 Task: Open Card Card0000000365 in Board Board0000000092 in Workspace WS0000000031 in Trello. Add Member Ayush98111@gmail.com to Card Card0000000365 in Board Board0000000092 in Workspace WS0000000031 in Trello. Add Purple Label titled Label0000000365 to Card Card0000000365 in Board Board0000000092 in Workspace WS0000000031 in Trello. Add Checklist CL0000000365 to Card Card0000000365 in Board Board0000000092 in Workspace WS0000000031 in Trello. Add Dates with Start Date as Aug 01 2023 and Due Date as Aug 31 2023 to Card Card0000000365 in Board Board0000000092 in Workspace WS0000000031 in Trello
Action: Mouse moved to (303, 355)
Screenshot: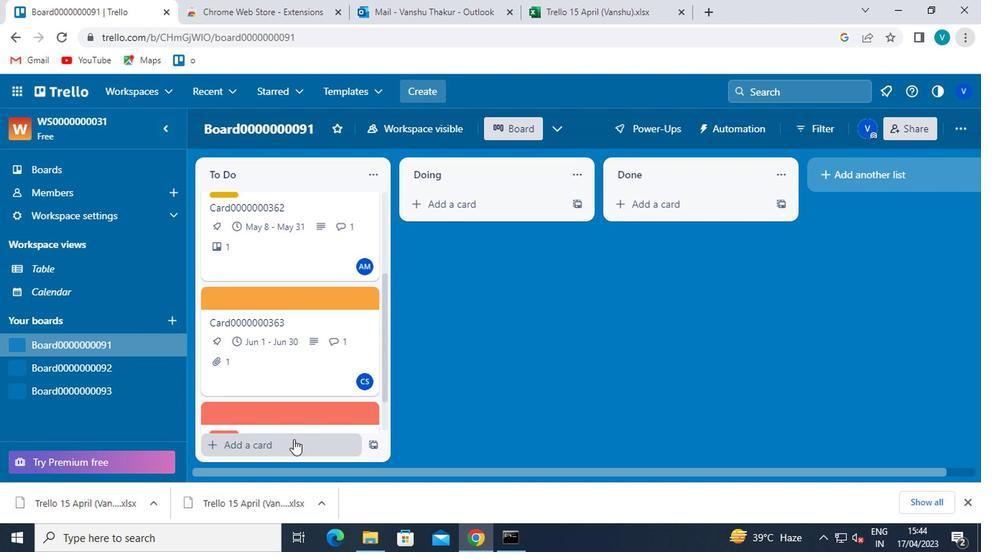 
Action: Mouse scrolled (303, 354) with delta (0, 0)
Screenshot: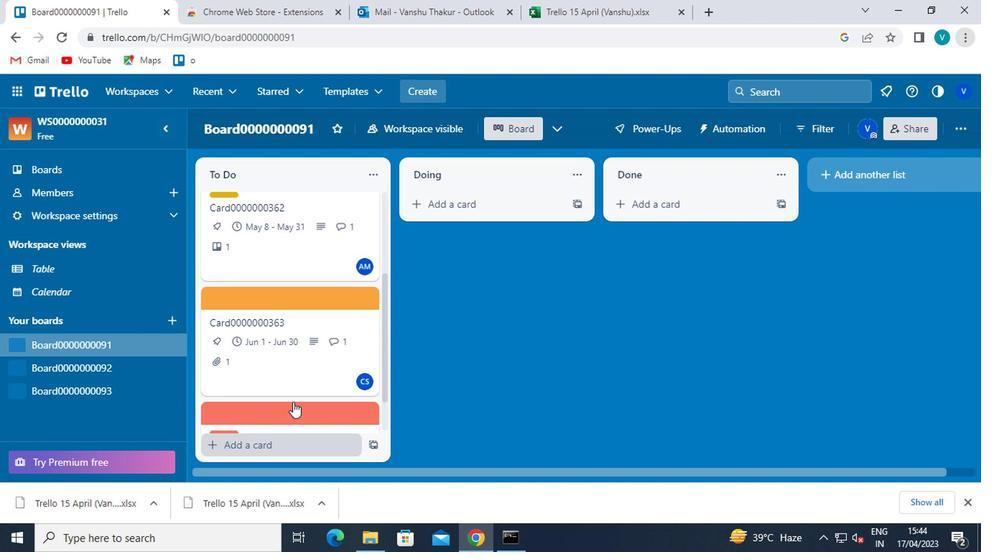 
Action: Mouse scrolled (303, 354) with delta (0, 0)
Screenshot: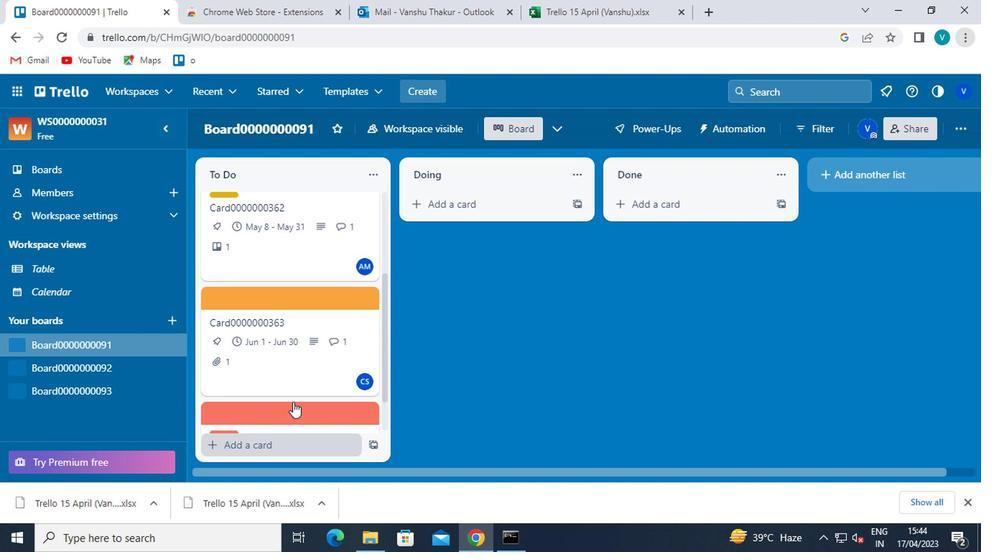 
Action: Mouse scrolled (303, 354) with delta (0, 0)
Screenshot: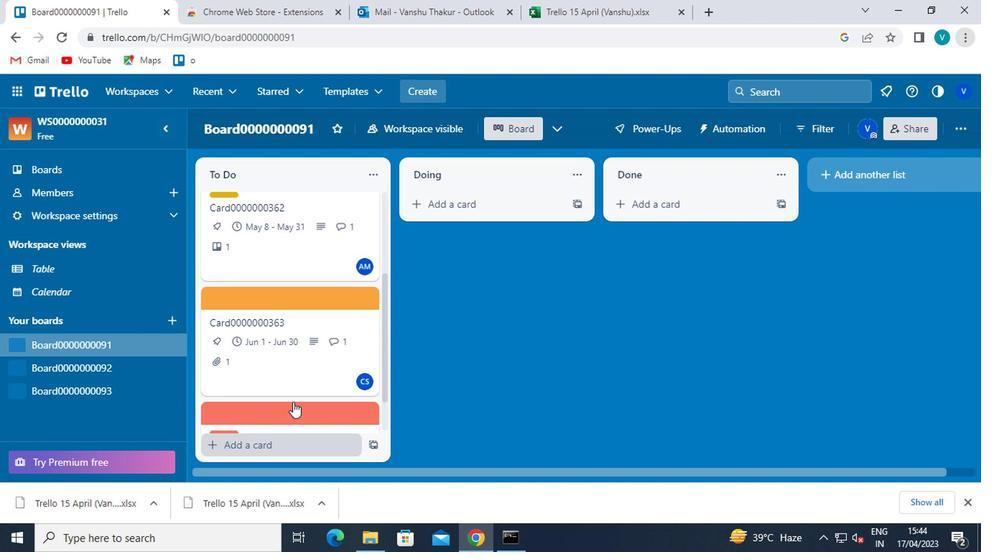 
Action: Mouse scrolled (303, 354) with delta (0, 0)
Screenshot: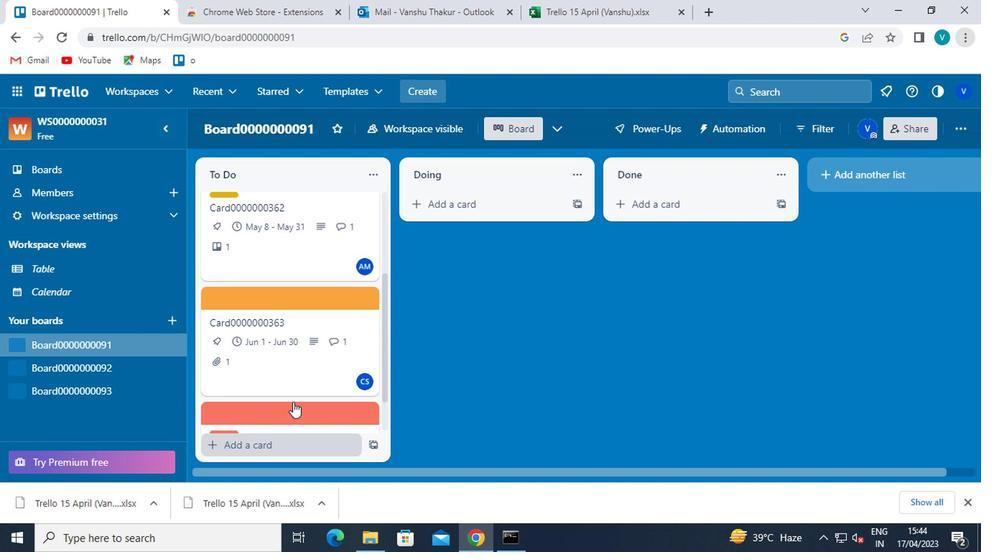 
Action: Mouse scrolled (303, 354) with delta (0, 0)
Screenshot: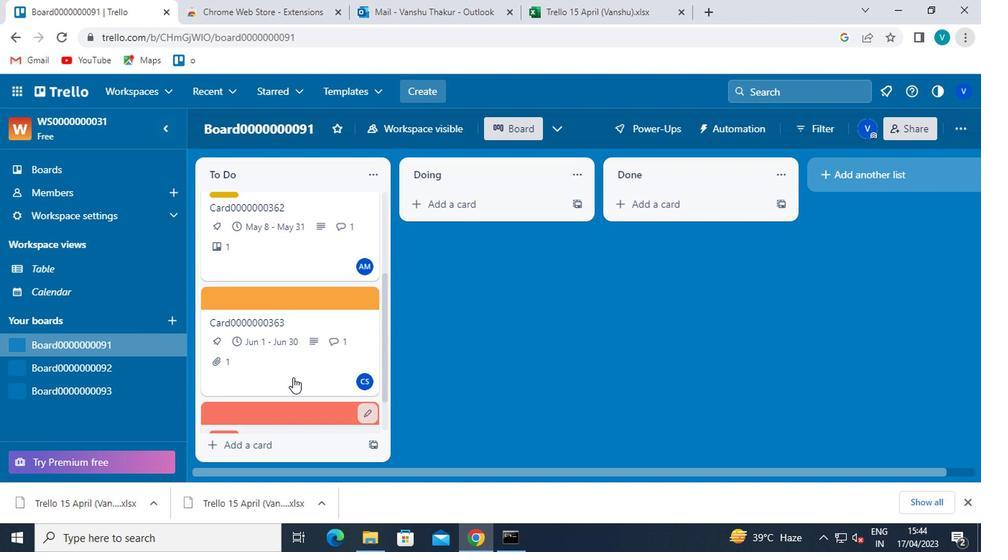 
Action: Mouse moved to (118, 367)
Screenshot: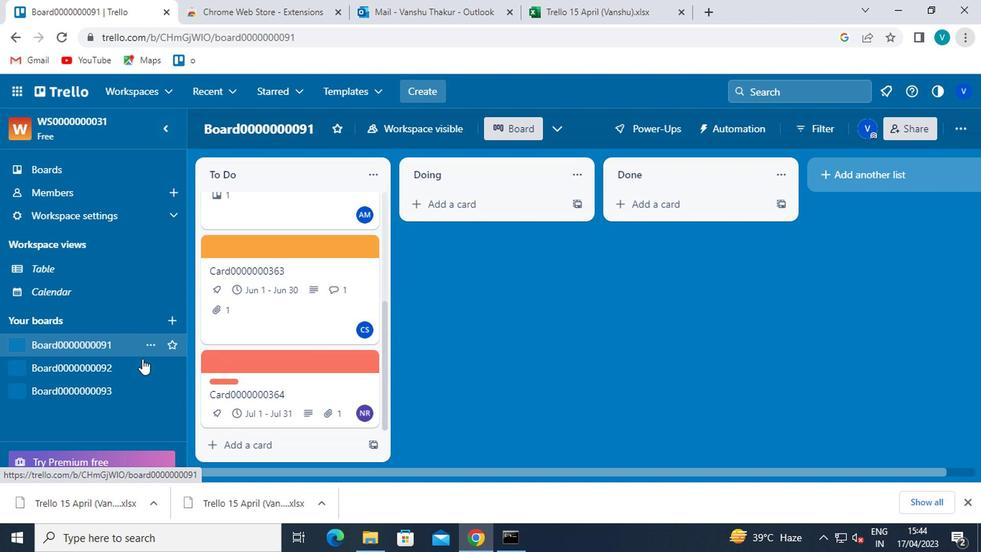 
Action: Mouse pressed left at (118, 367)
Screenshot: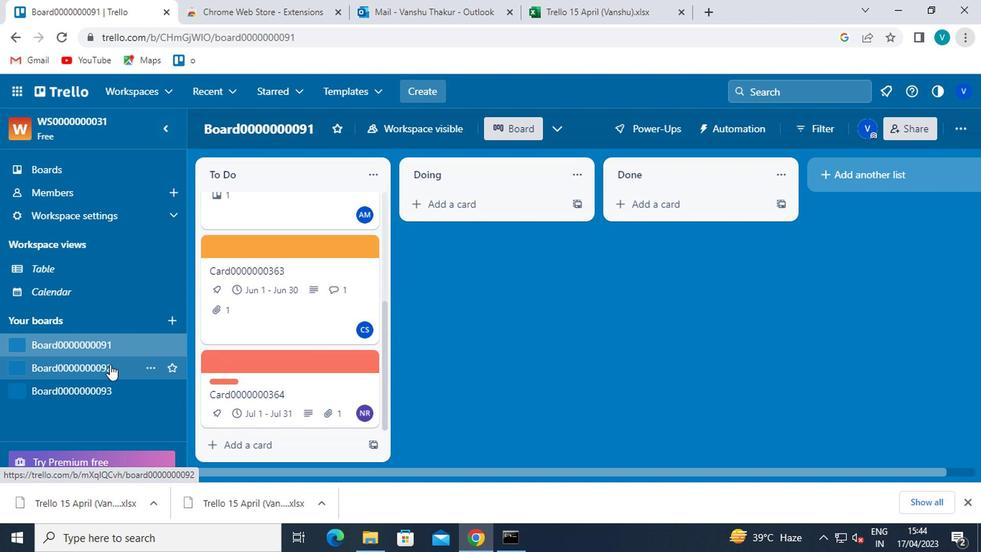 
Action: Mouse moved to (288, 207)
Screenshot: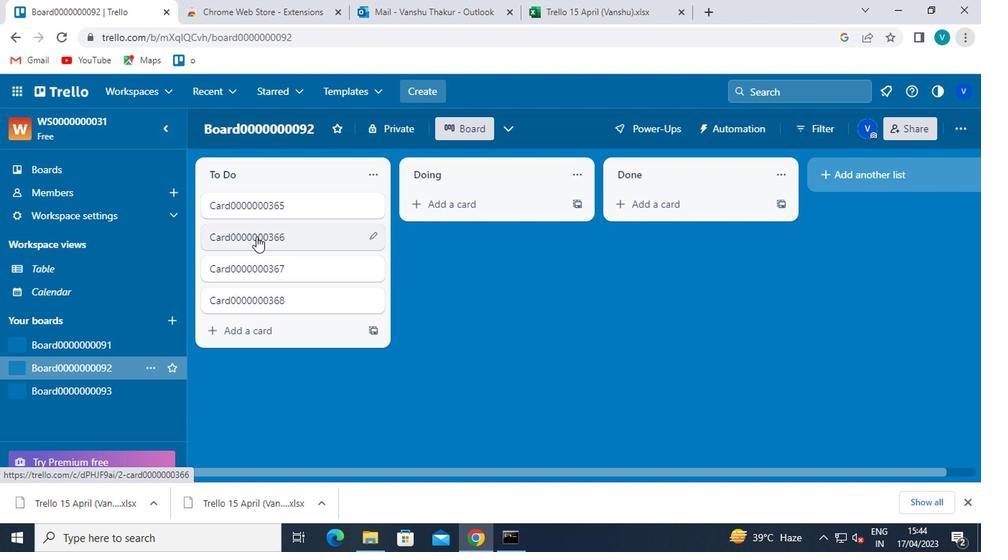 
Action: Mouse pressed left at (288, 207)
Screenshot: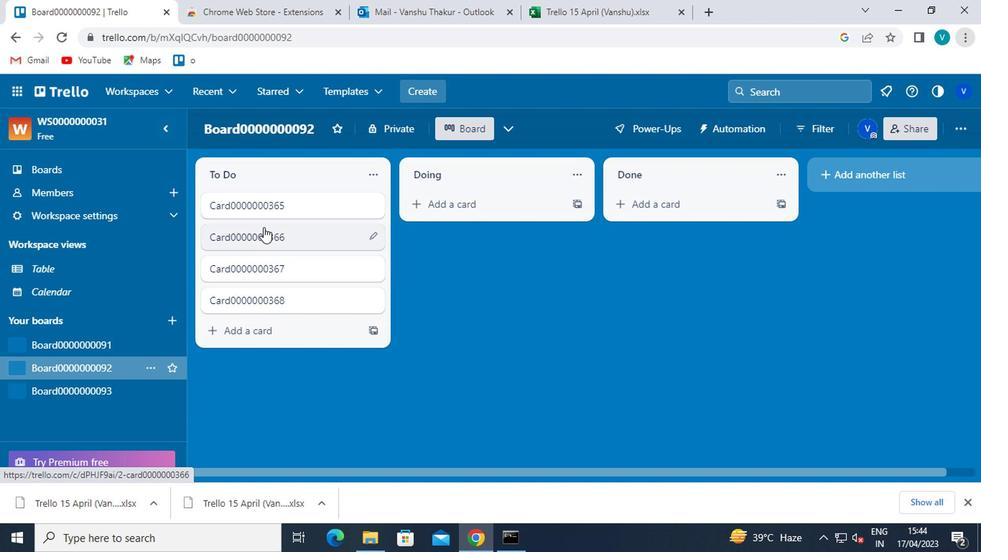 
Action: Mouse moved to (649, 195)
Screenshot: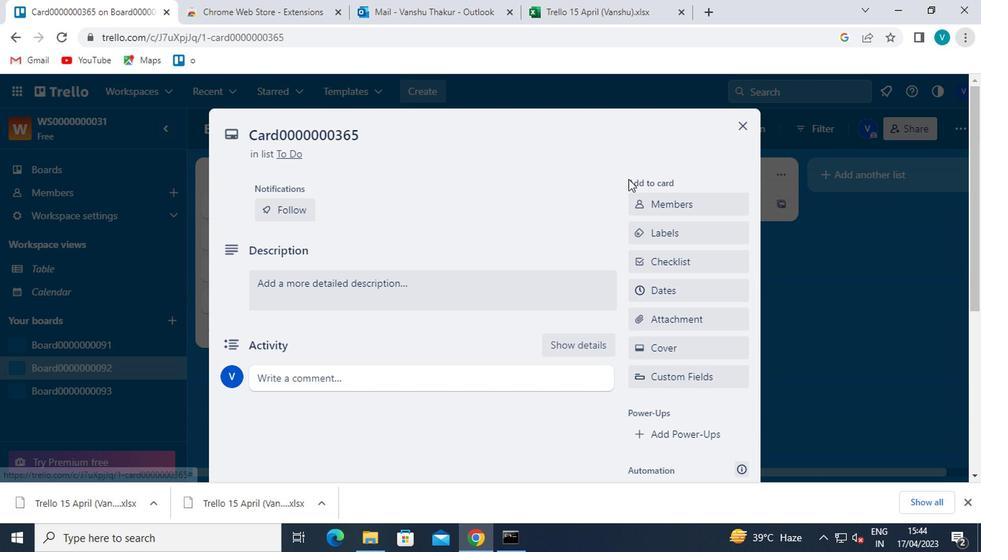 
Action: Mouse pressed left at (649, 195)
Screenshot: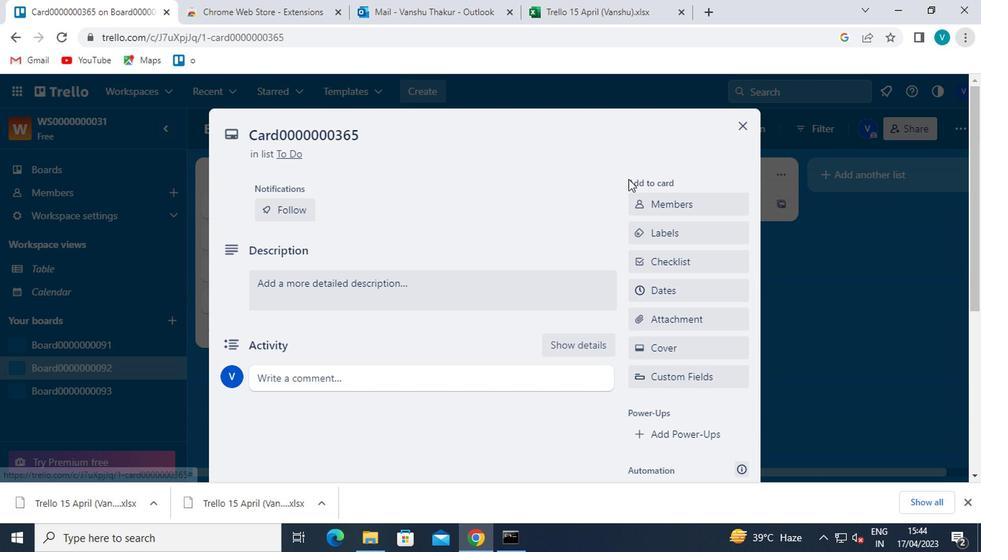 
Action: Mouse moved to (657, 275)
Screenshot: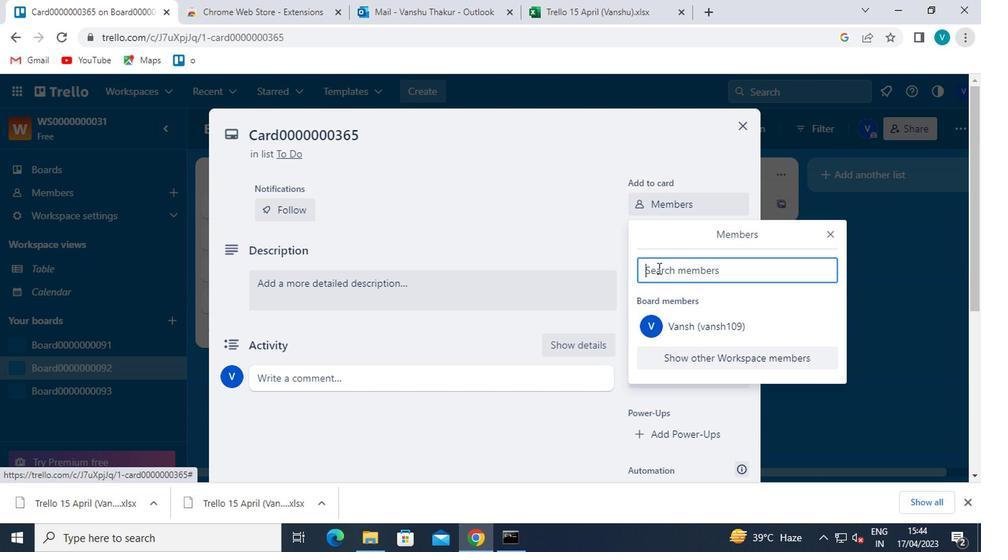 
Action: Mouse pressed left at (657, 275)
Screenshot: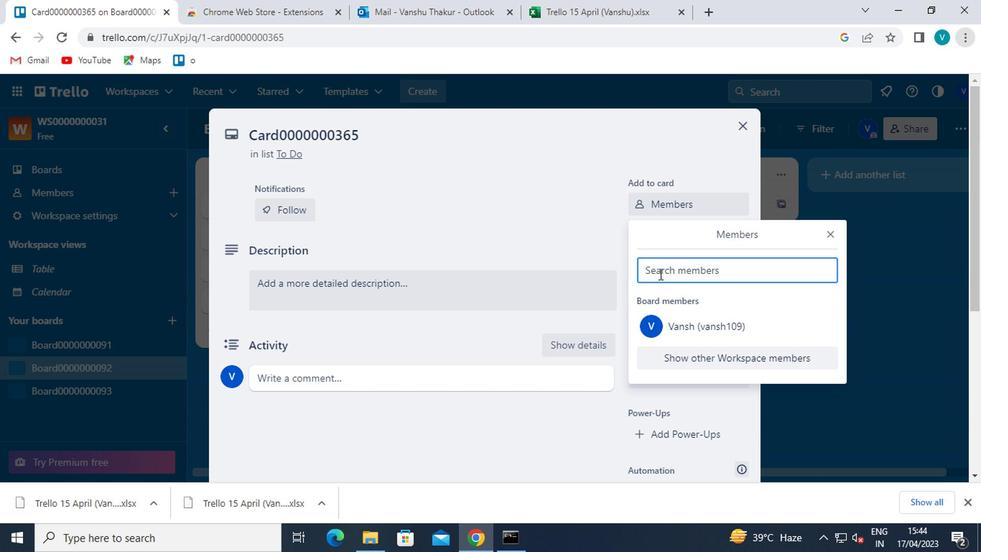 
Action: Key pressed <Key.shift>AYUSH98111<Key.shift>@GMAIL.COM
Screenshot: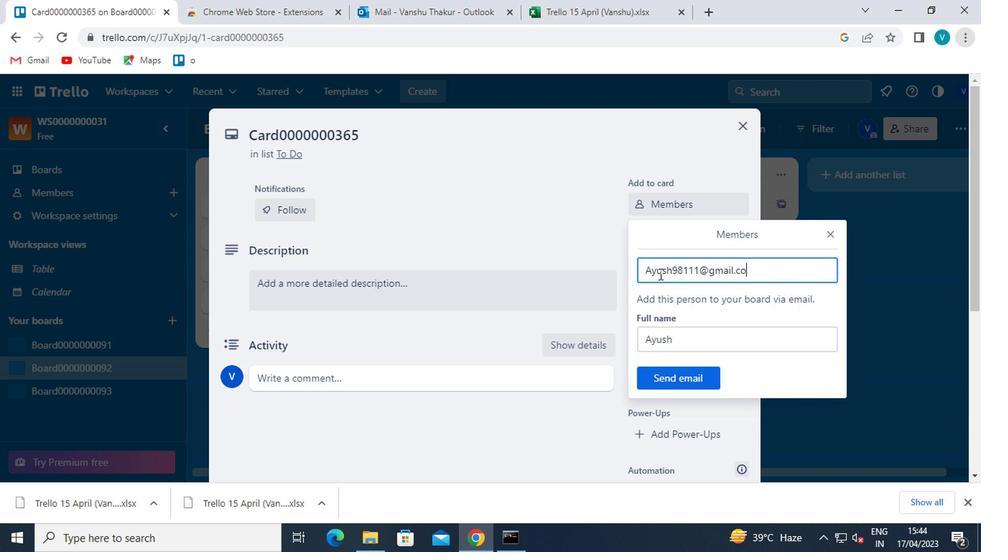 
Action: Mouse moved to (691, 385)
Screenshot: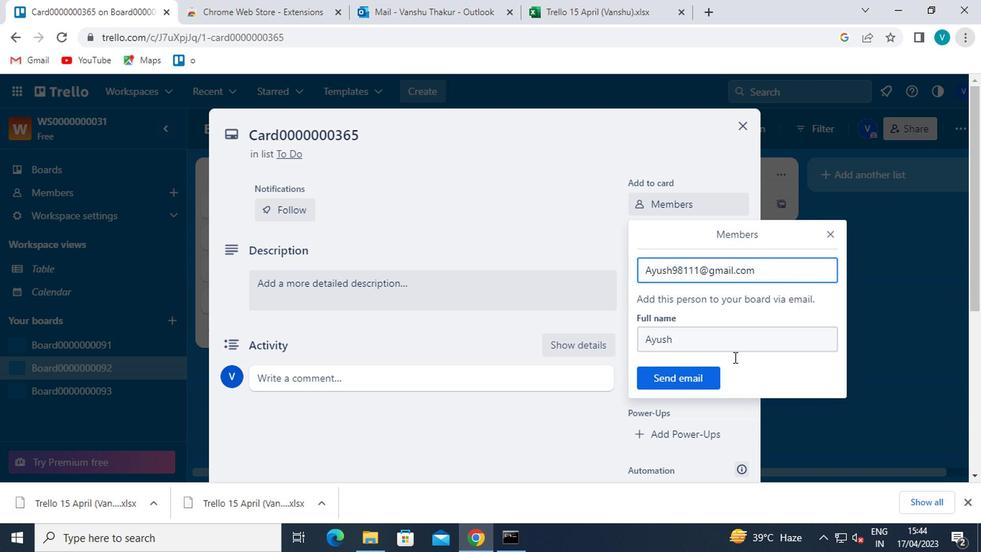 
Action: Mouse pressed left at (691, 385)
Screenshot: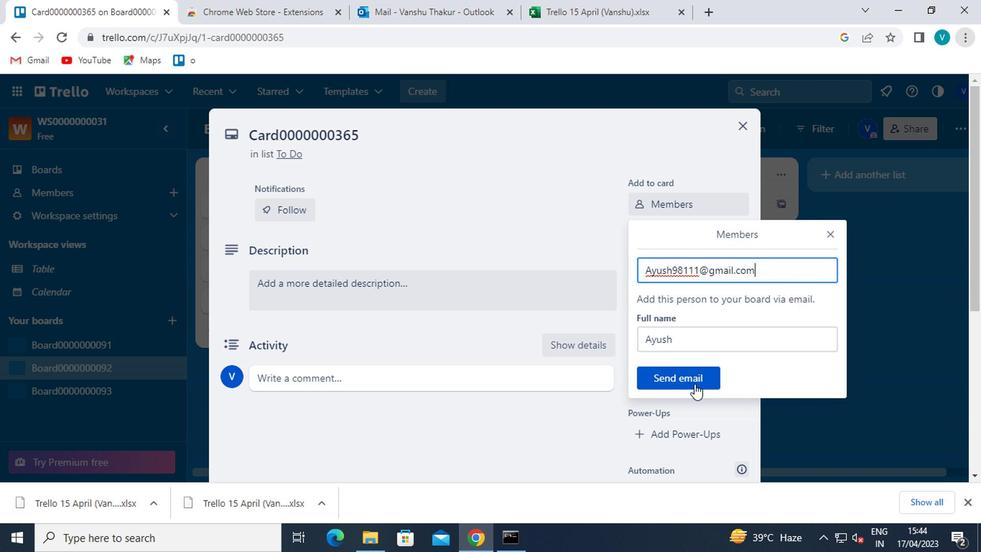 
Action: Mouse moved to (709, 236)
Screenshot: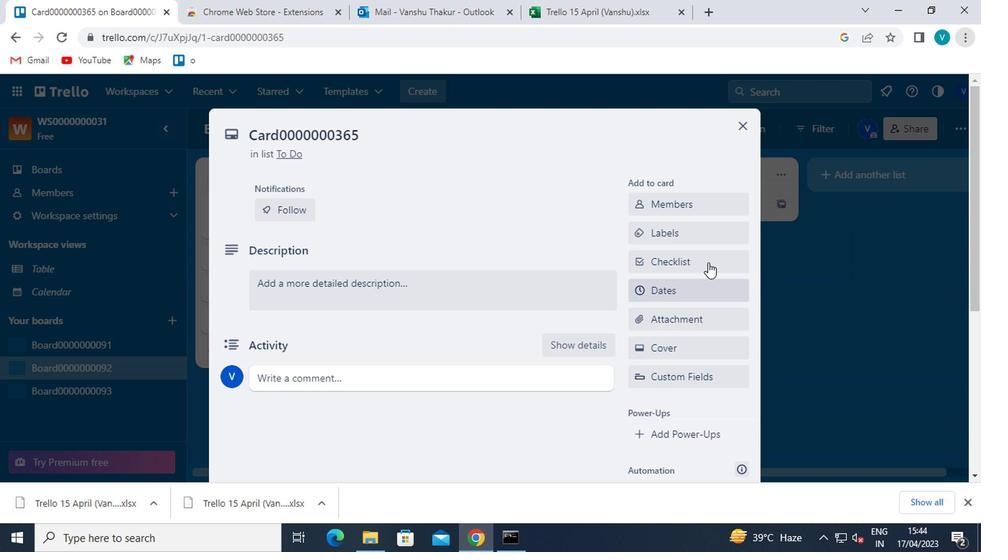 
Action: Mouse pressed left at (709, 236)
Screenshot: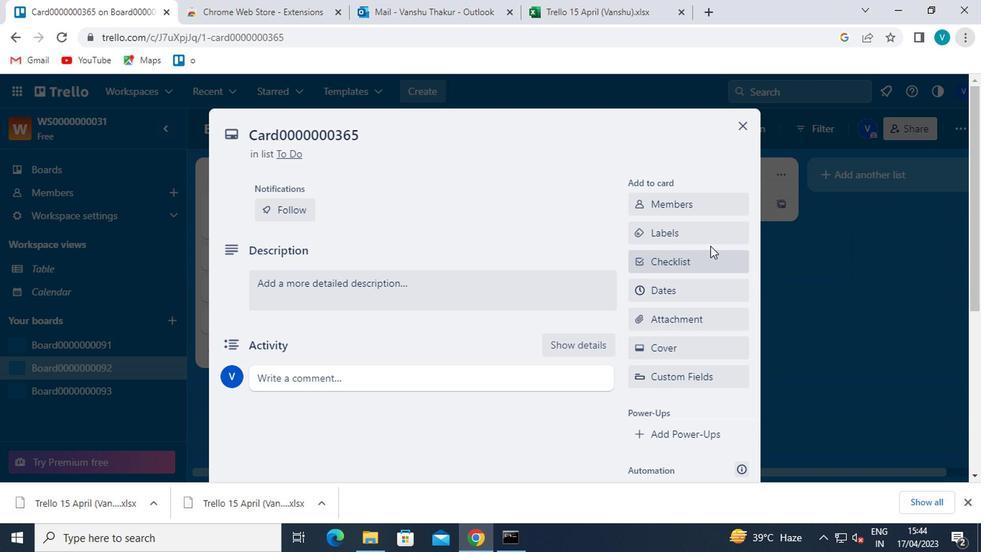 
Action: Mouse moved to (714, 377)
Screenshot: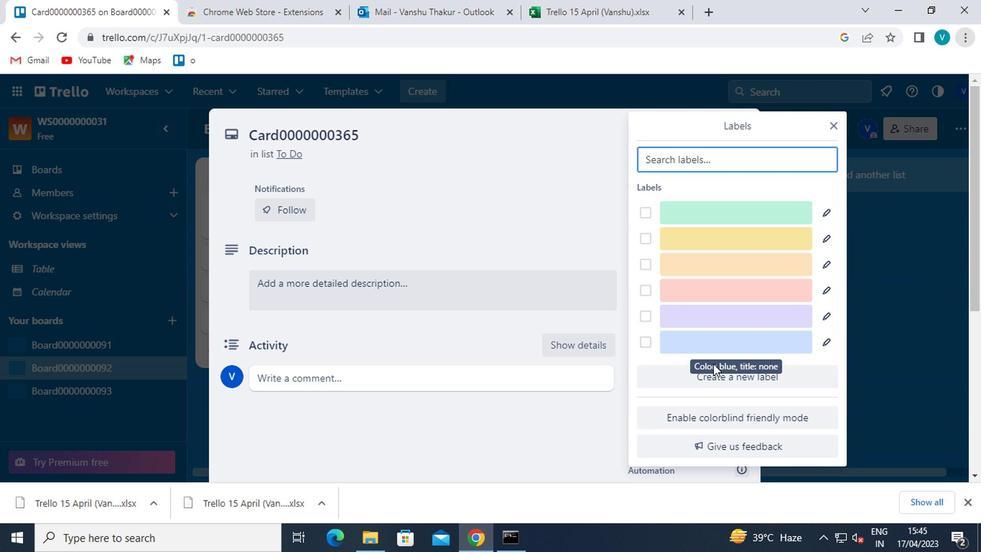 
Action: Mouse pressed left at (714, 377)
Screenshot: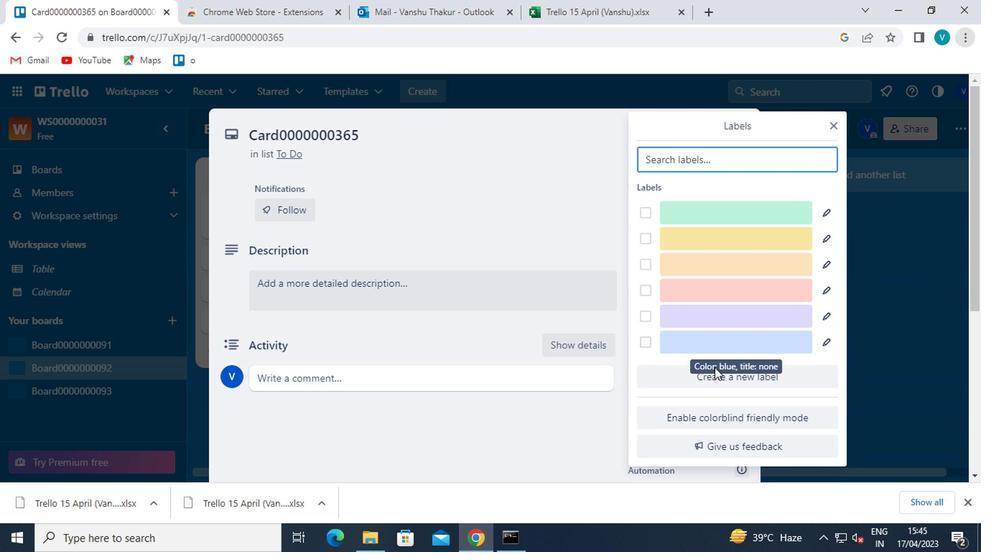 
Action: Mouse moved to (805, 330)
Screenshot: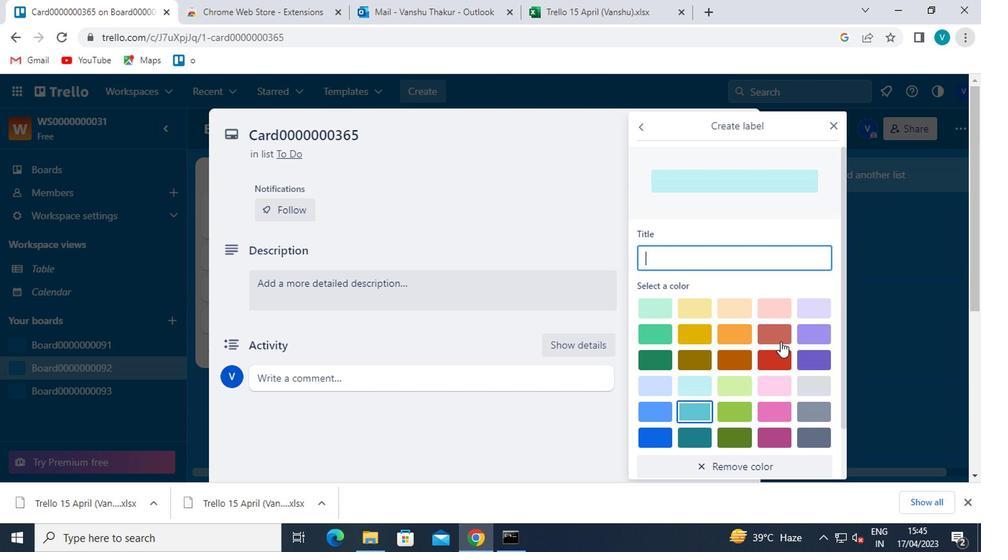 
Action: Mouse pressed left at (805, 330)
Screenshot: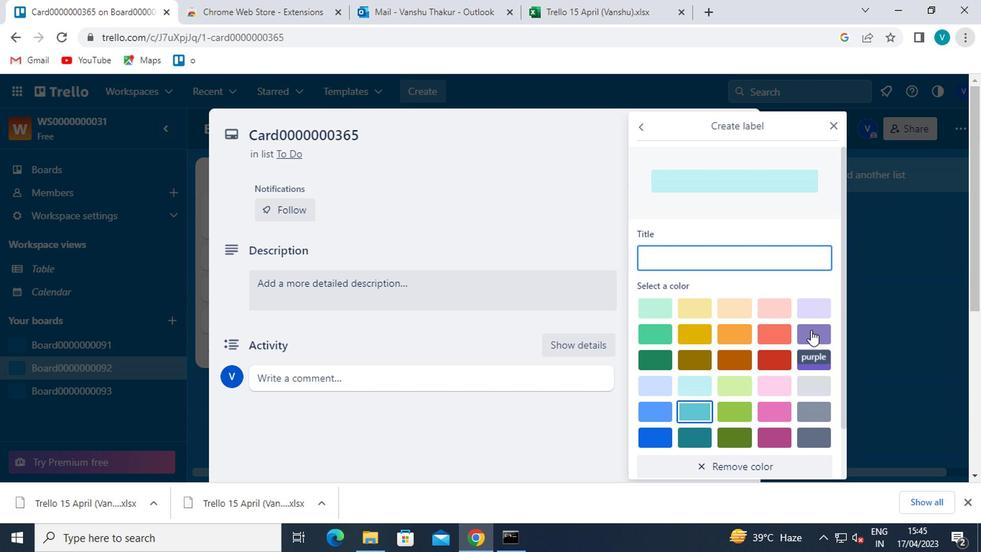 
Action: Mouse moved to (788, 261)
Screenshot: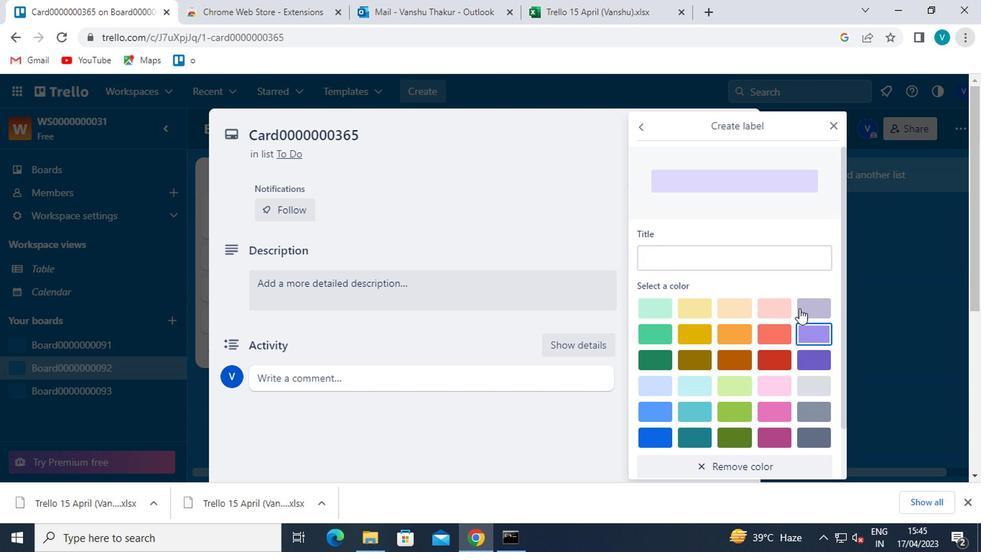 
Action: Mouse pressed left at (788, 261)
Screenshot: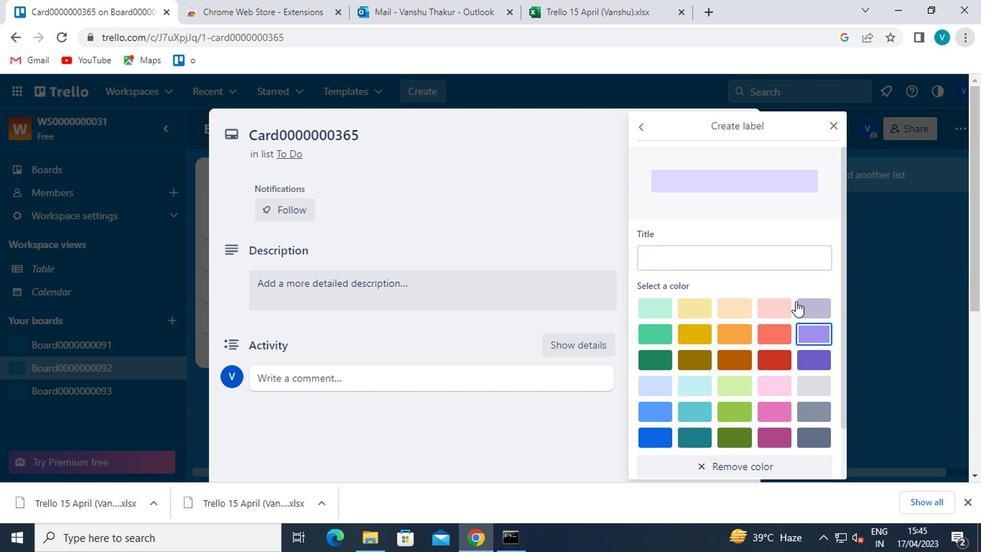 
Action: Key pressed <Key.shift>LABEL0000000365
Screenshot: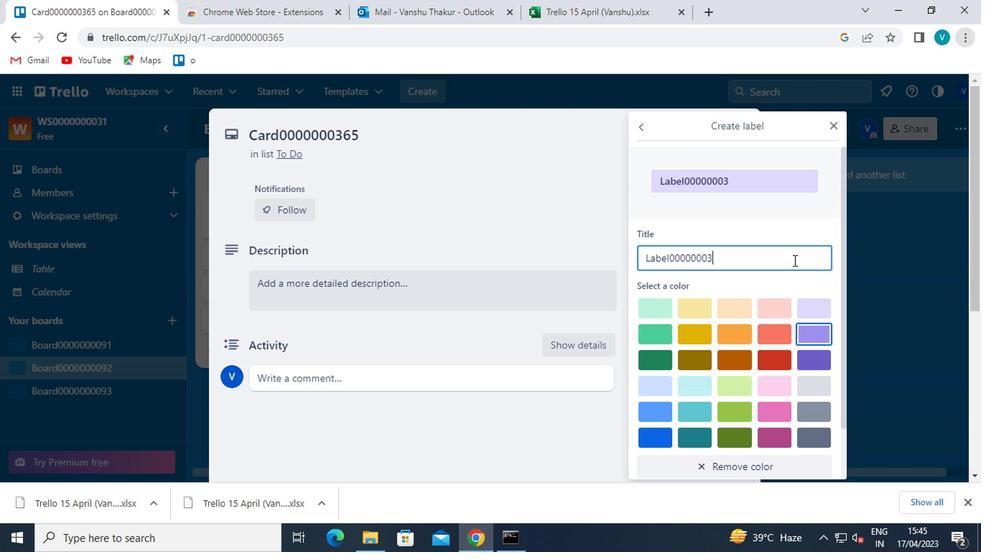 
Action: Mouse moved to (788, 262)
Screenshot: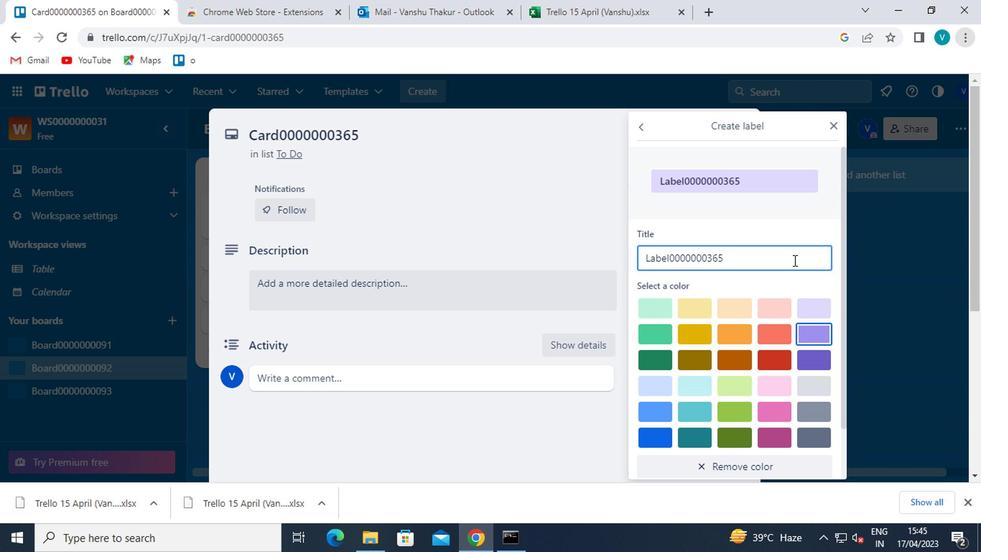 
Action: Mouse scrolled (788, 261) with delta (0, 0)
Screenshot: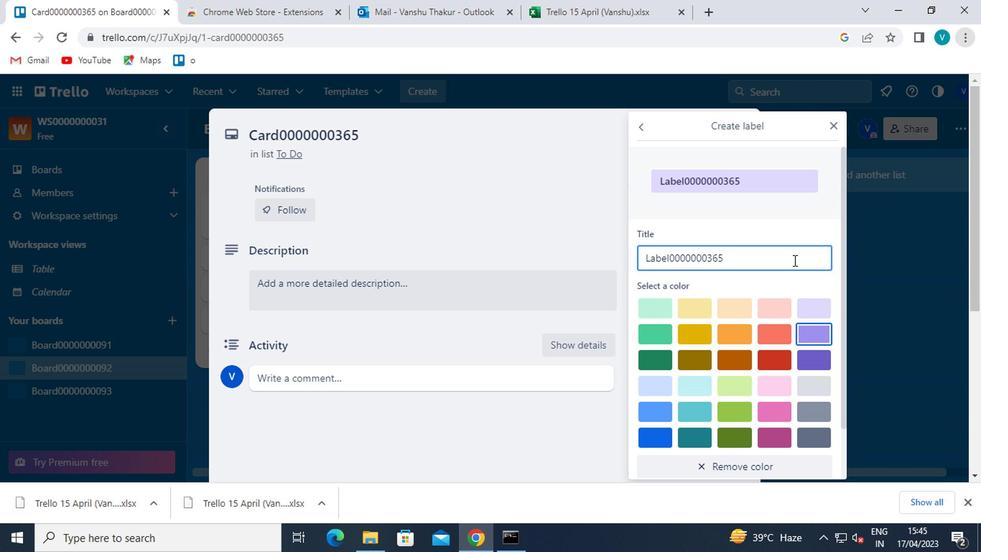 
Action: Mouse moved to (788, 275)
Screenshot: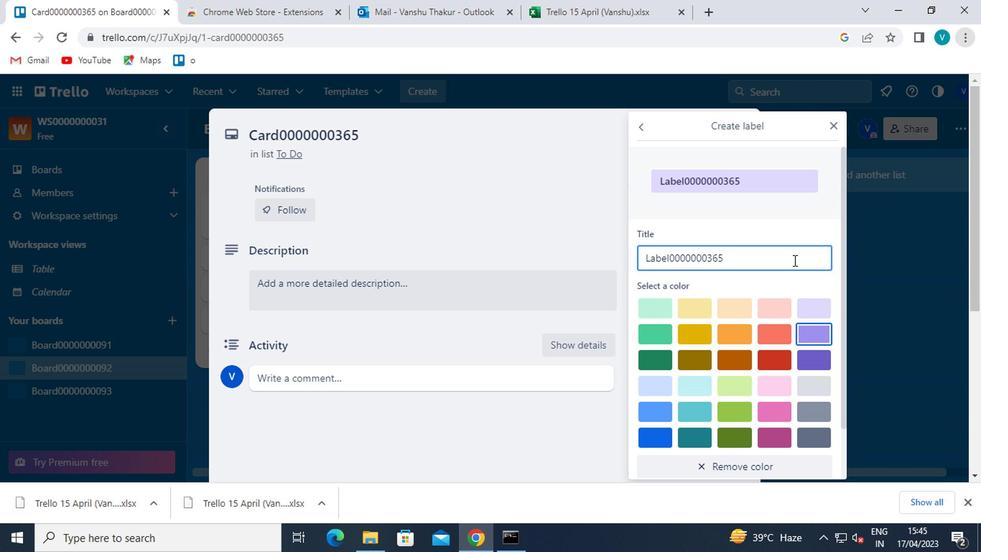 
Action: Mouse scrolled (788, 274) with delta (0, 0)
Screenshot: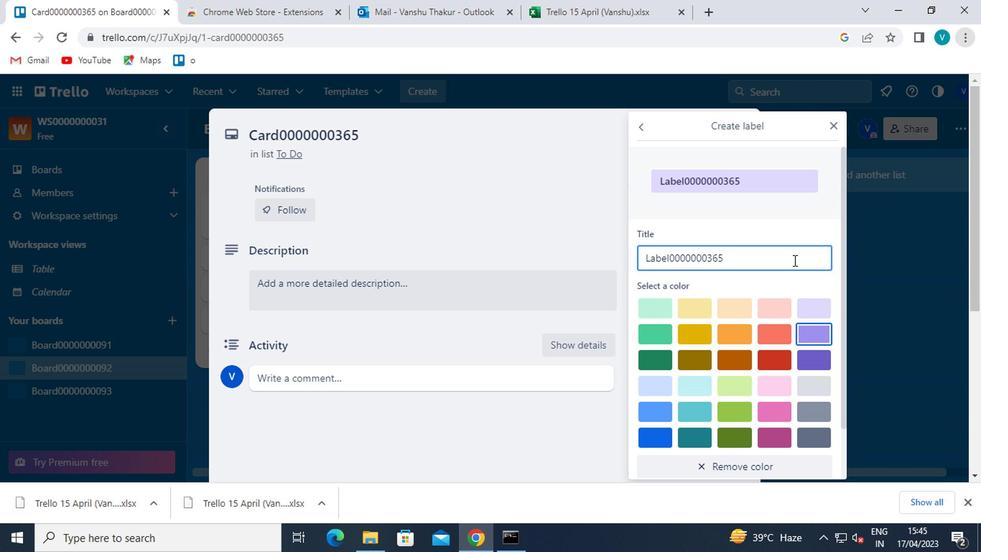 
Action: Mouse moved to (784, 291)
Screenshot: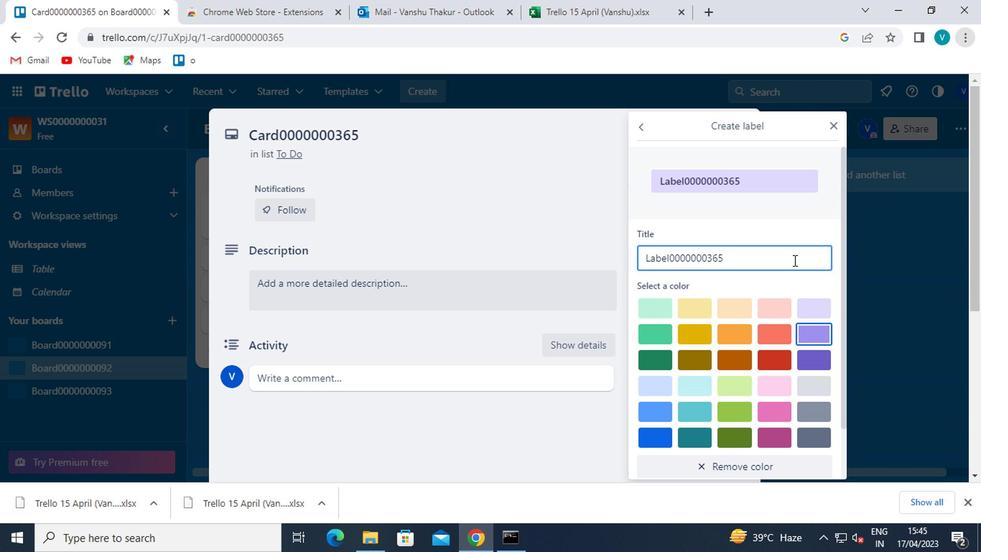 
Action: Mouse scrolled (784, 290) with delta (0, 0)
Screenshot: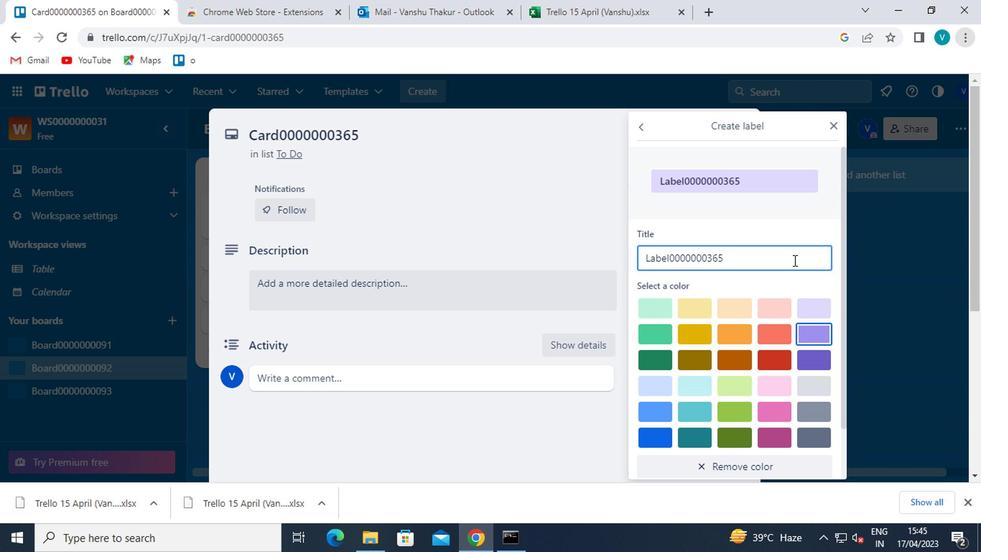 
Action: Mouse moved to (775, 298)
Screenshot: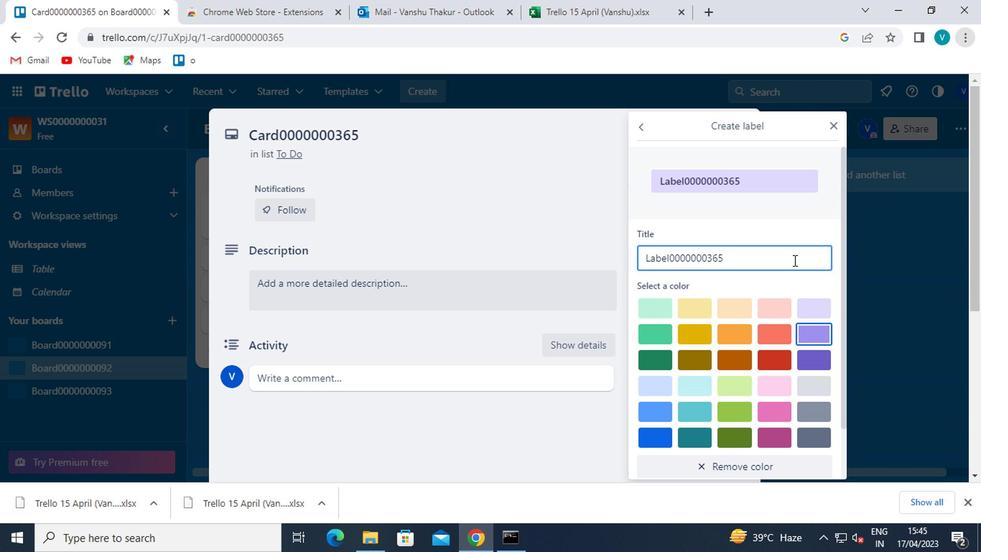 
Action: Mouse scrolled (775, 297) with delta (0, 0)
Screenshot: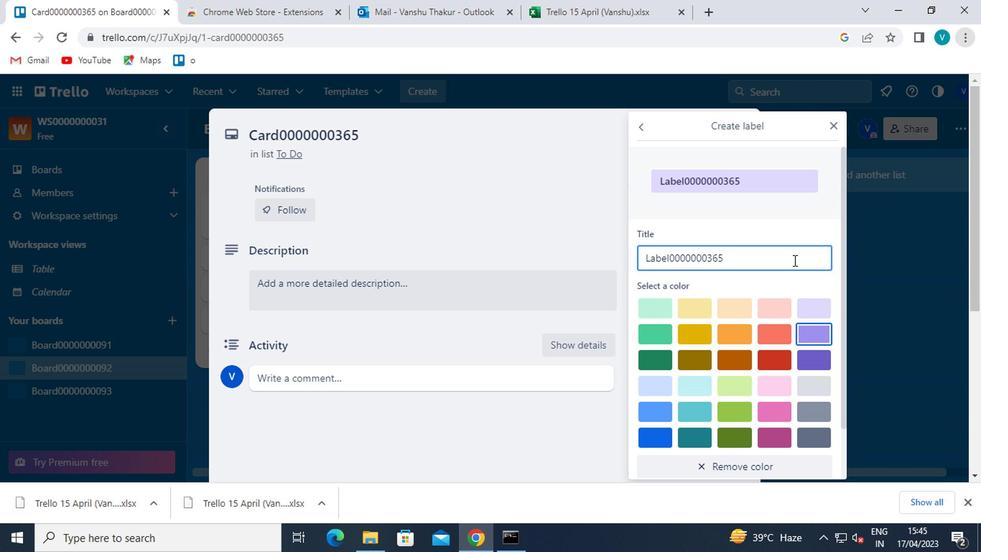 
Action: Mouse moved to (651, 460)
Screenshot: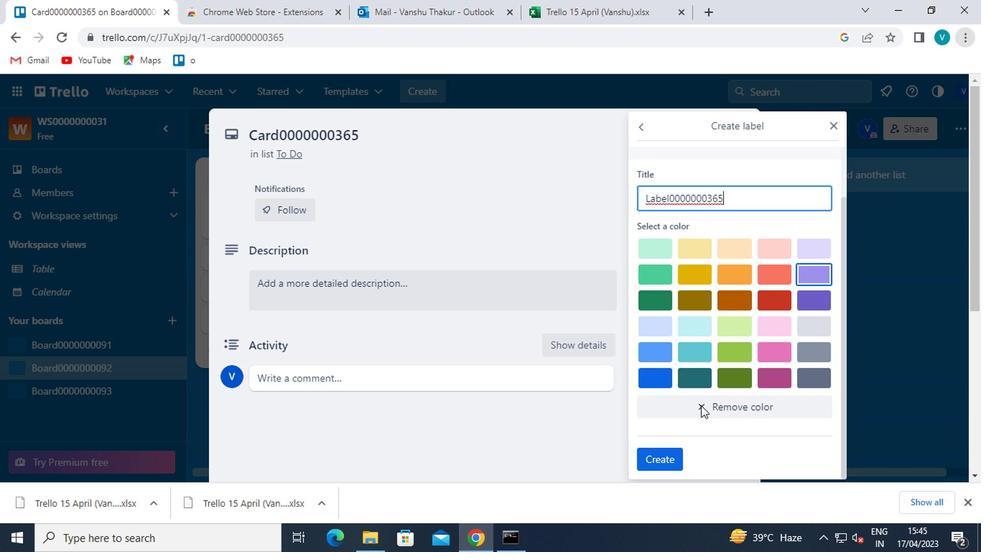 
Action: Mouse pressed left at (651, 460)
Screenshot: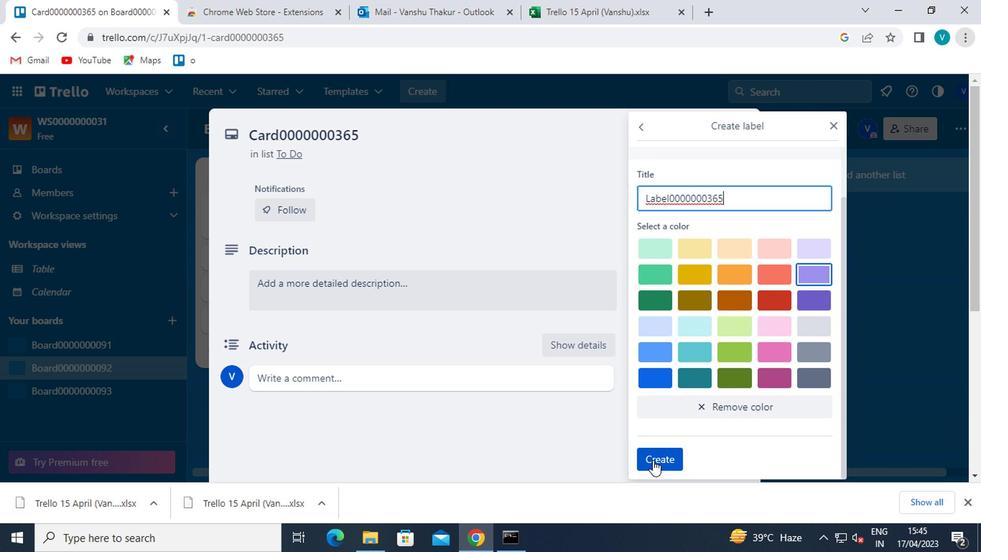 
Action: Mouse moved to (830, 128)
Screenshot: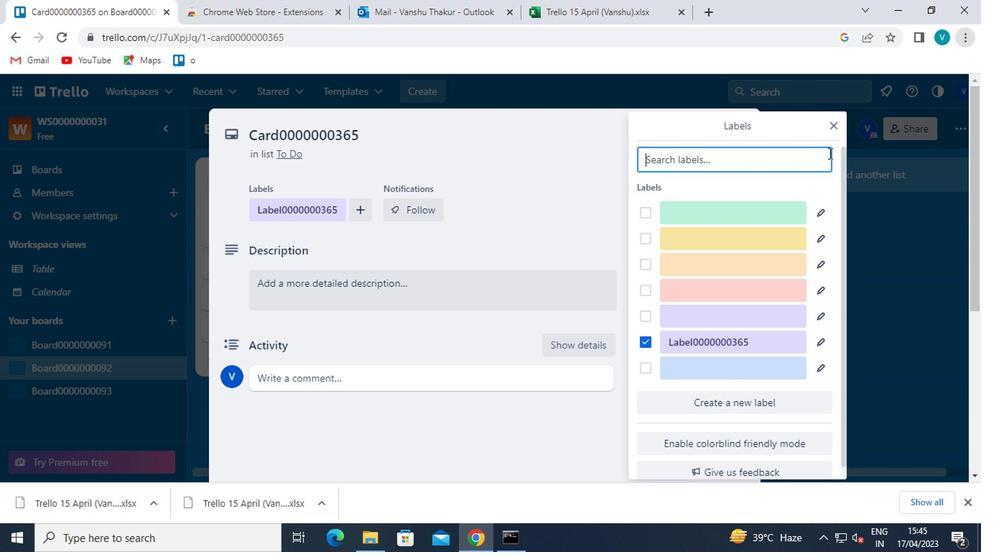 
Action: Mouse pressed left at (830, 128)
Screenshot: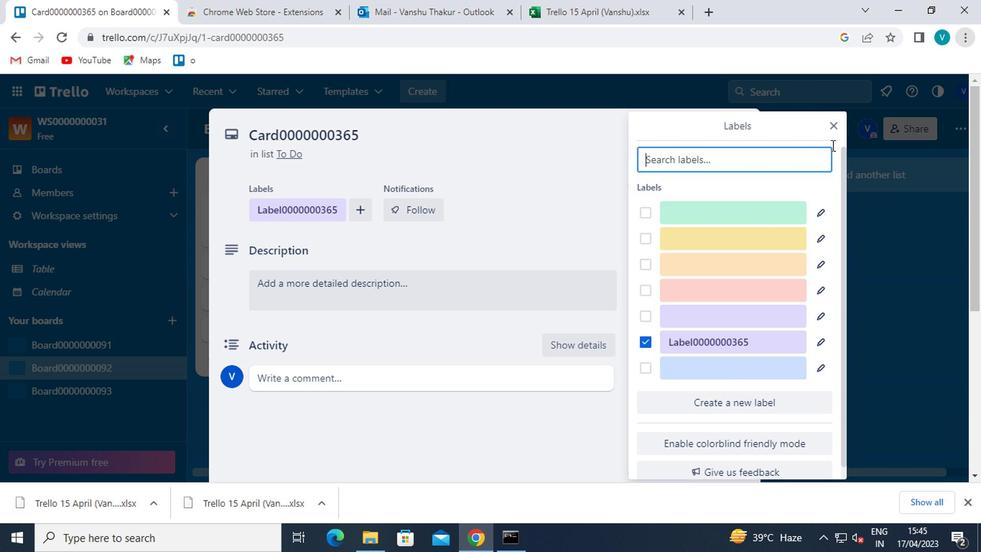 
Action: Mouse moved to (710, 257)
Screenshot: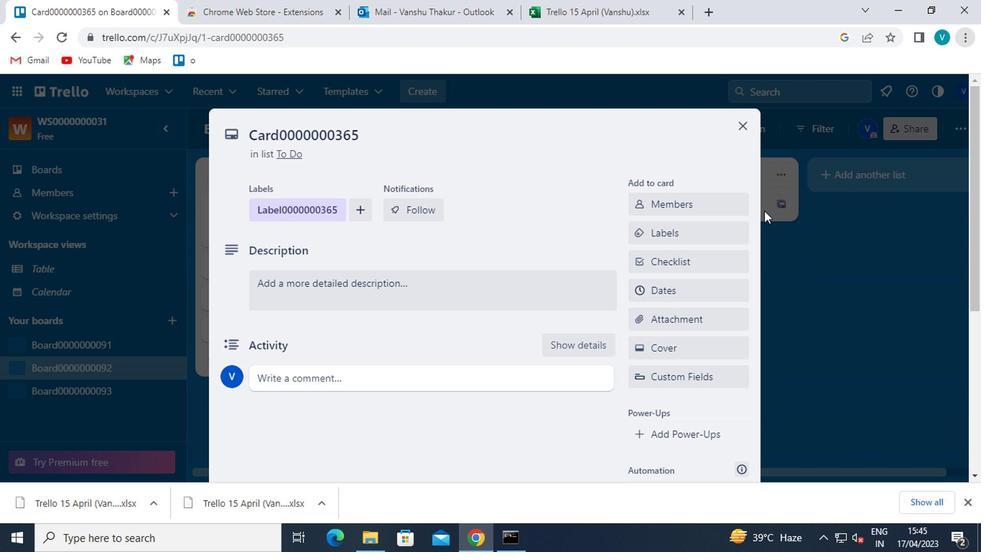 
Action: Mouse pressed left at (710, 257)
Screenshot: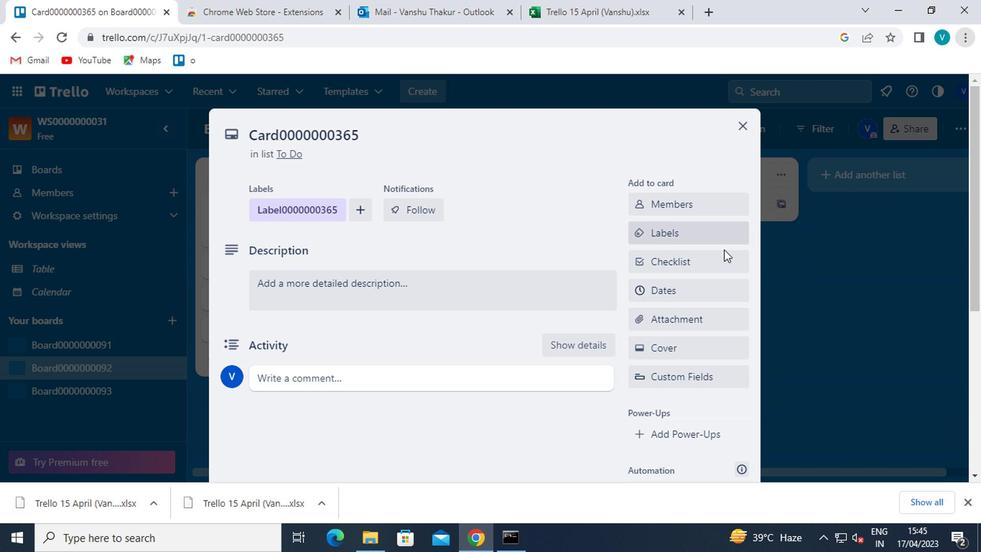 
Action: Mouse moved to (710, 256)
Screenshot: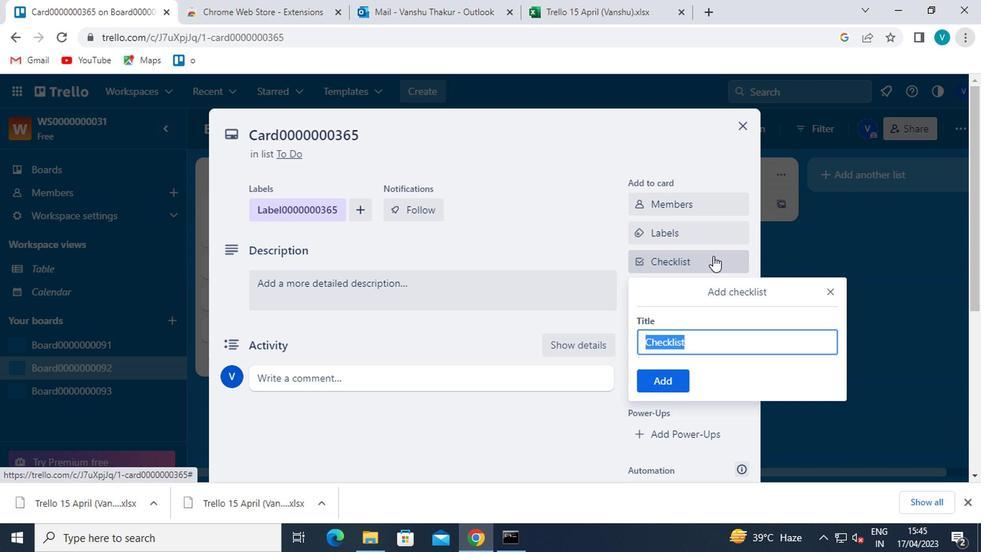 
Action: Key pressed <Key.shift>CL0000000365
Screenshot: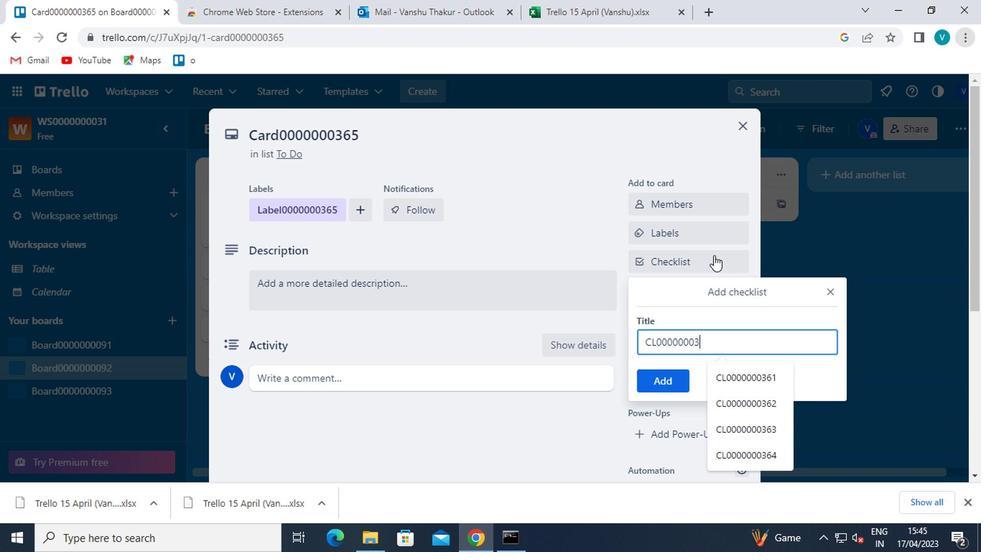
Action: Mouse moved to (663, 375)
Screenshot: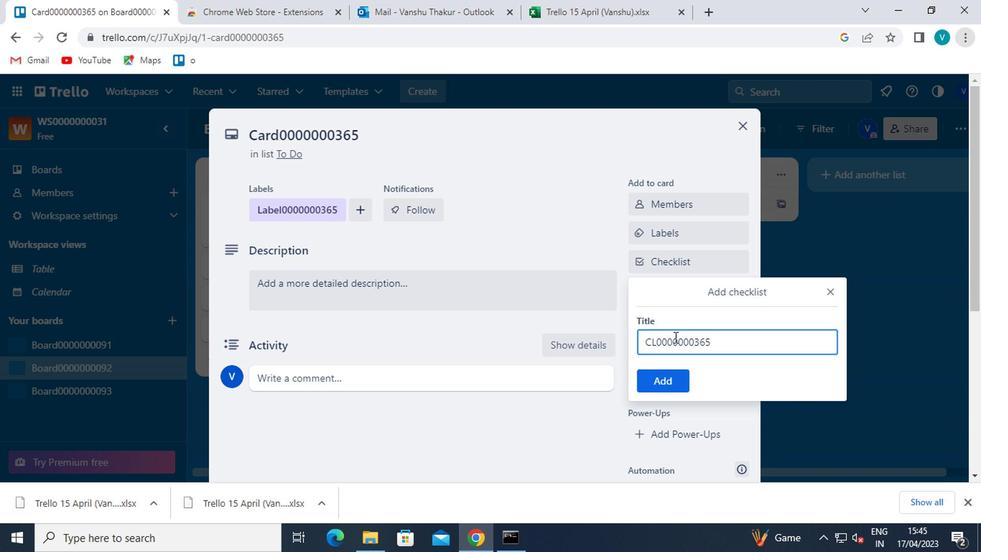 
Action: Mouse pressed left at (663, 375)
Screenshot: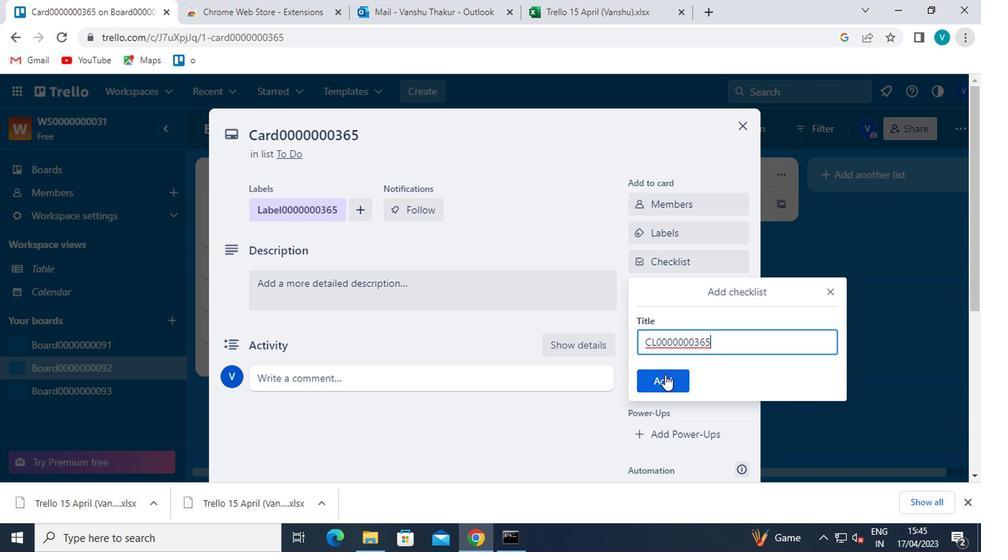 
Action: Mouse moved to (682, 291)
Screenshot: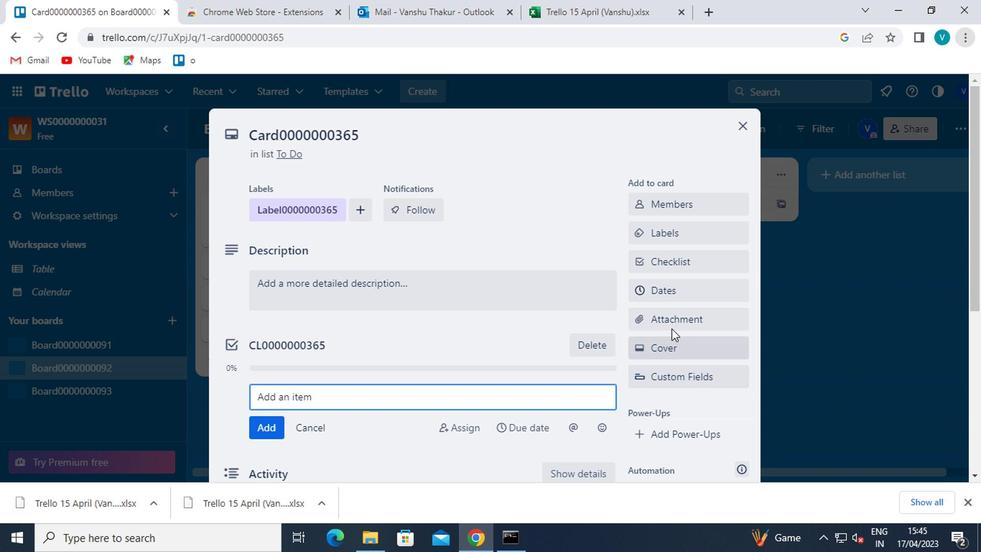 
Action: Mouse pressed left at (682, 291)
Screenshot: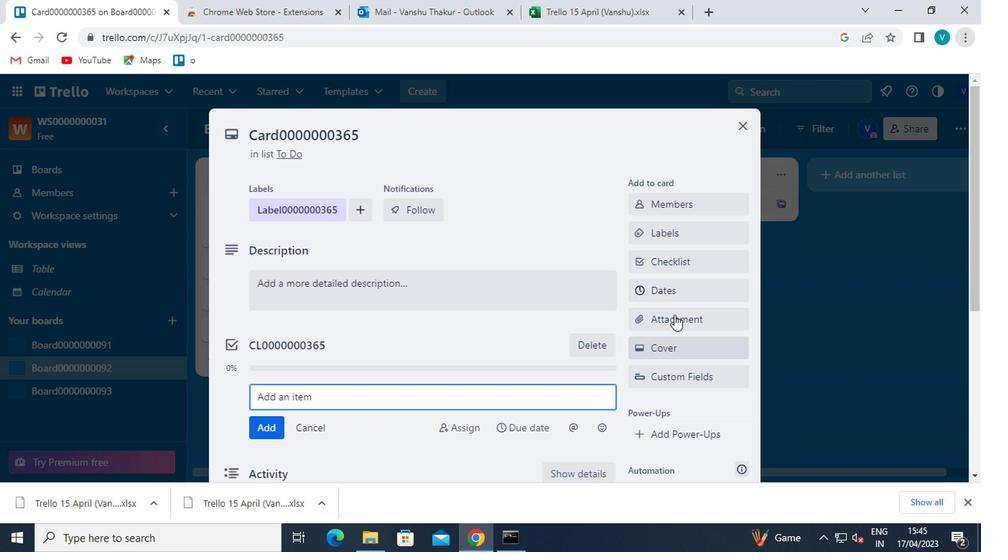 
Action: Mouse moved to (641, 392)
Screenshot: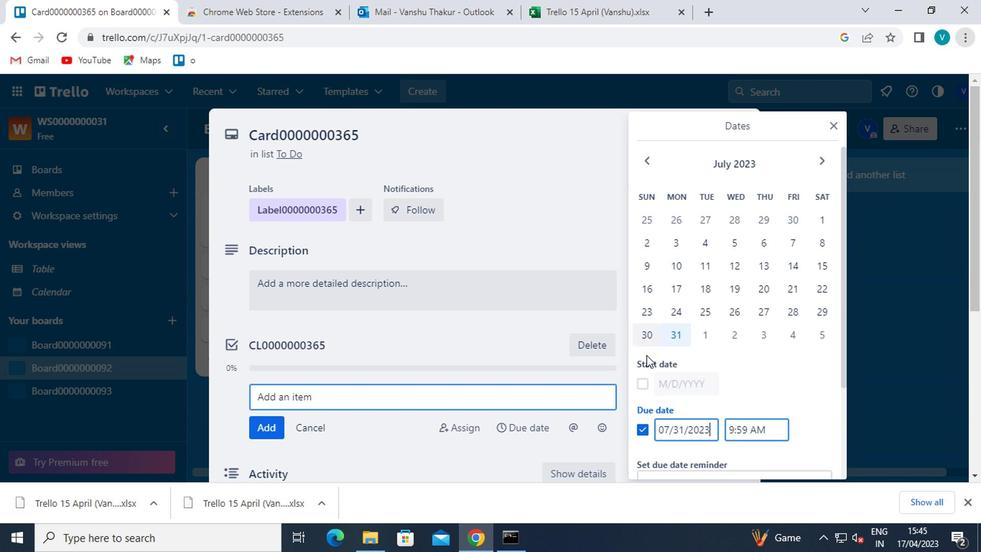 
Action: Mouse pressed left at (641, 392)
Screenshot: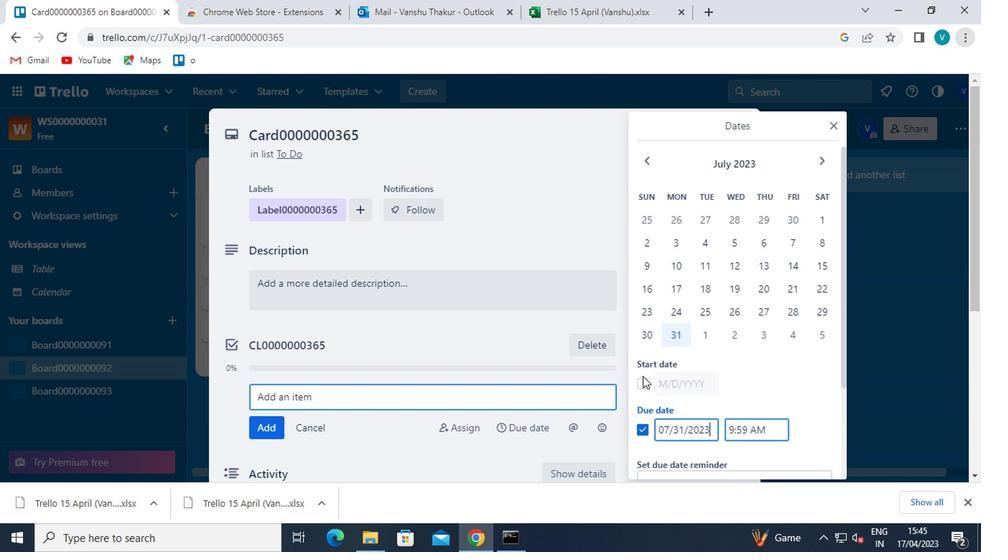 
Action: Mouse moved to (812, 160)
Screenshot: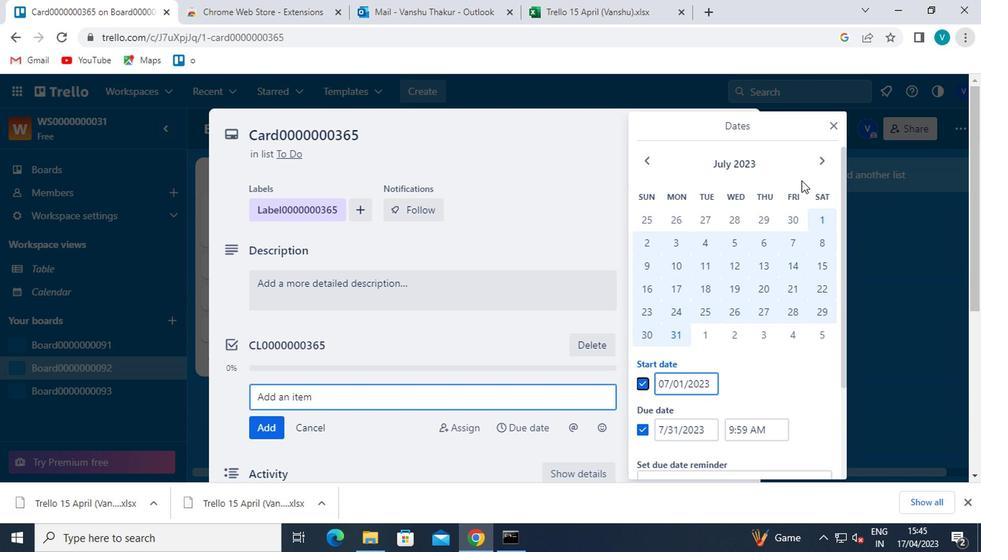 
Action: Mouse pressed left at (812, 160)
Screenshot: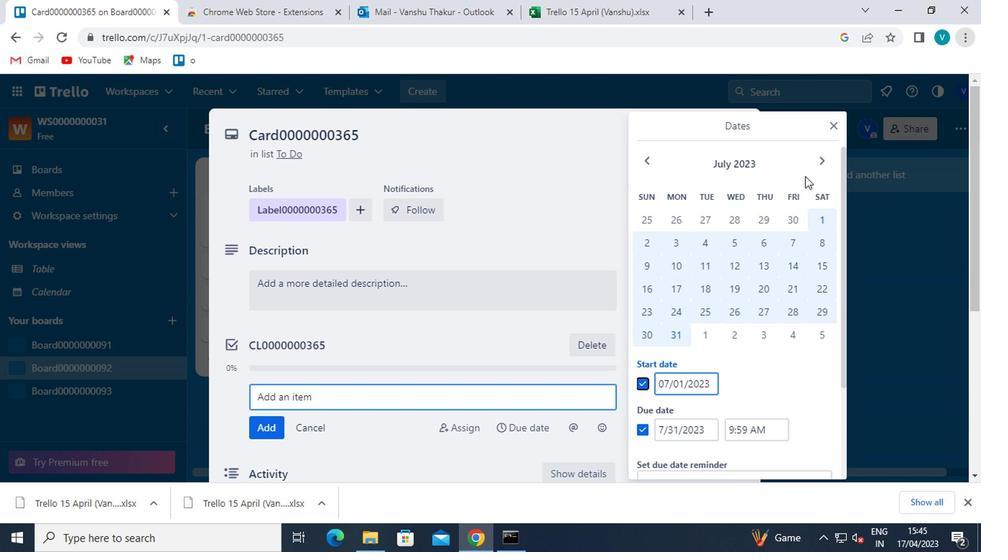 
Action: Mouse moved to (708, 215)
Screenshot: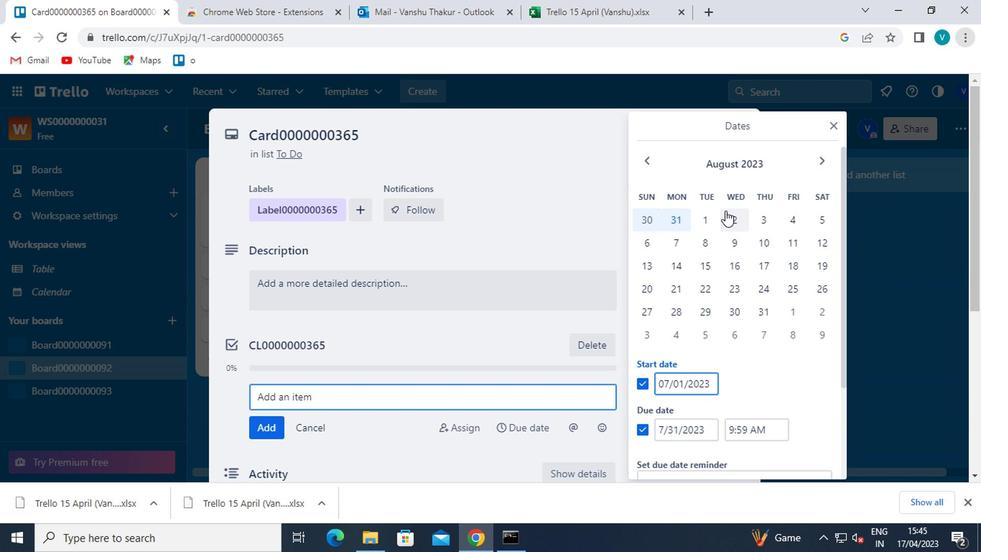 
Action: Mouse pressed left at (708, 215)
Screenshot: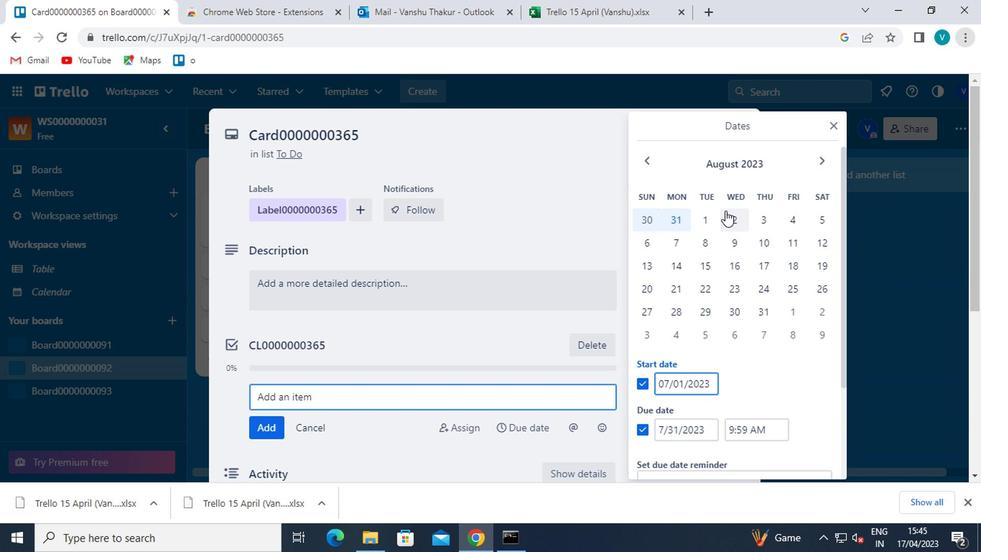 
Action: Mouse moved to (760, 310)
Screenshot: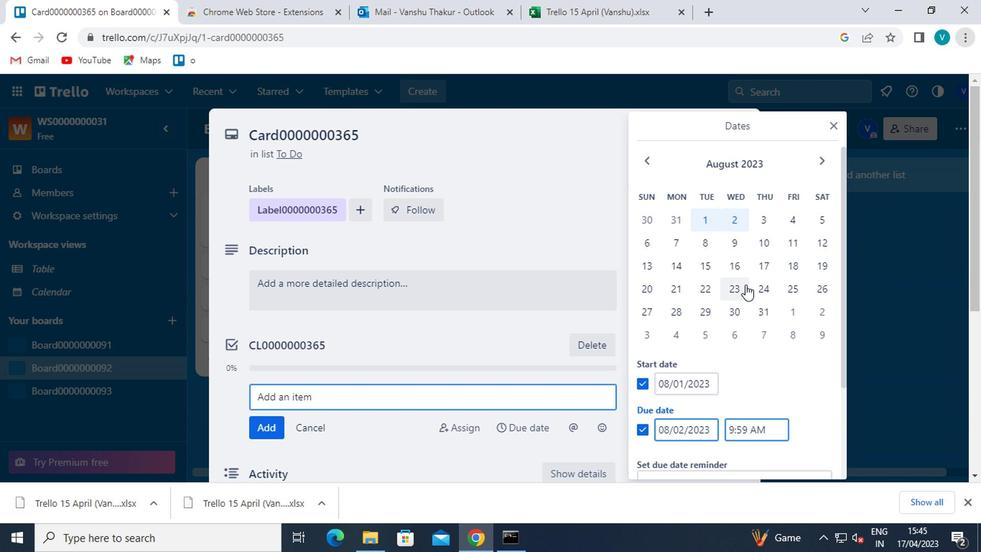 
Action: Mouse pressed left at (760, 310)
Screenshot: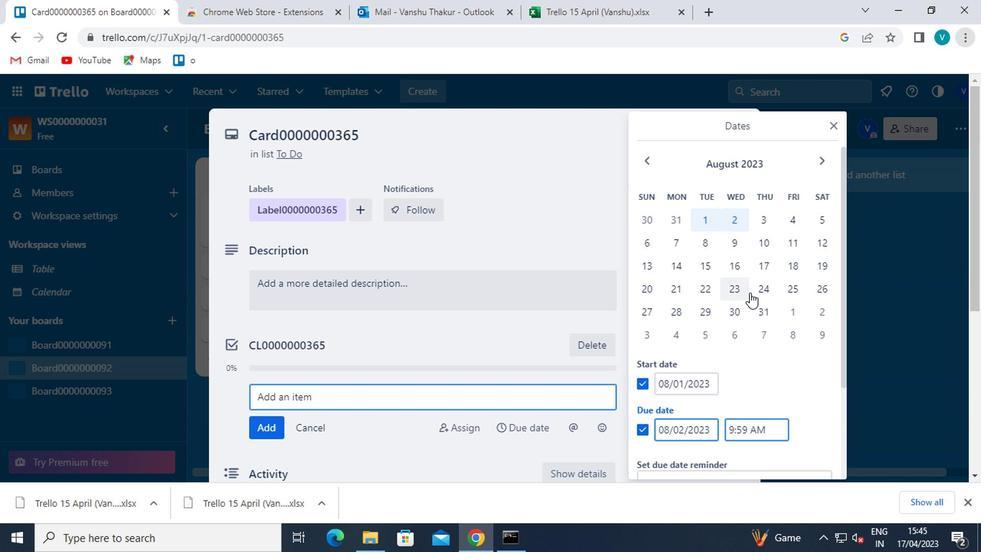 
Action: Mouse moved to (731, 337)
Screenshot: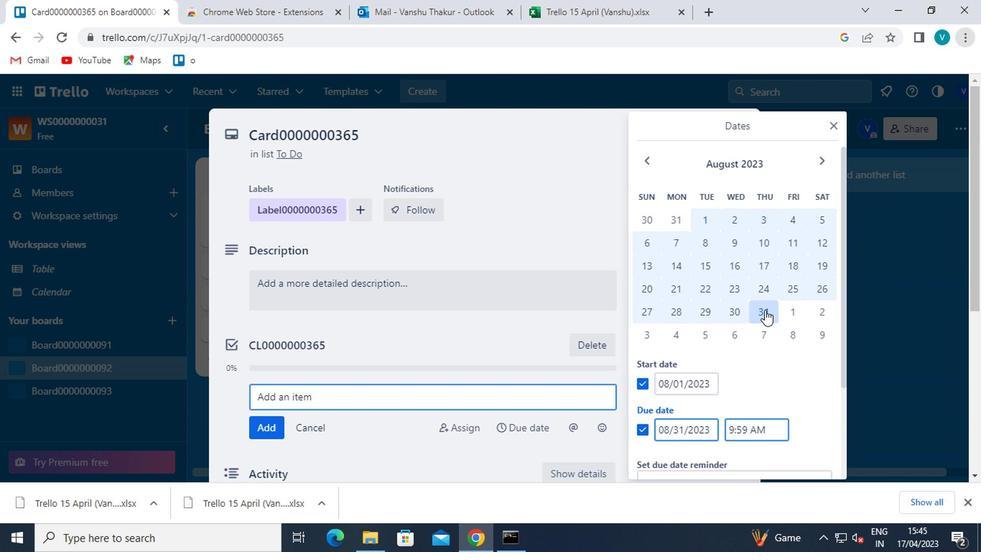 
Action: Mouse scrolled (731, 337) with delta (0, 0)
Screenshot: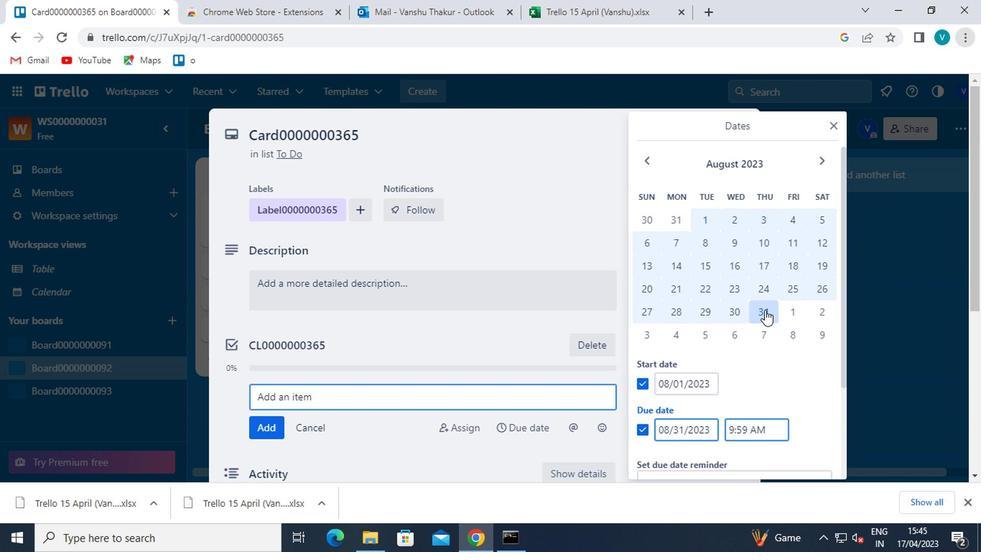 
Action: Mouse moved to (731, 339)
Screenshot: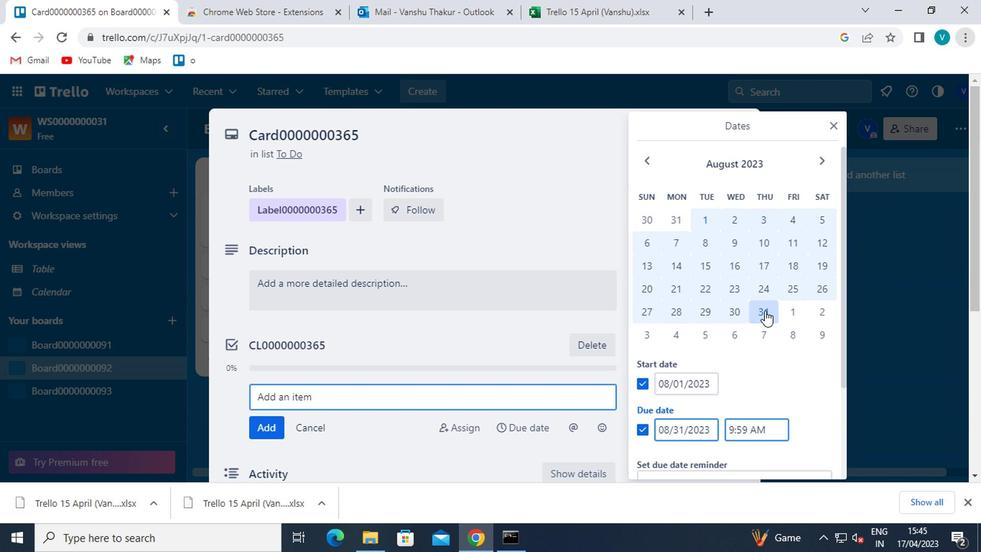 
Action: Mouse scrolled (731, 338) with delta (0, -1)
Screenshot: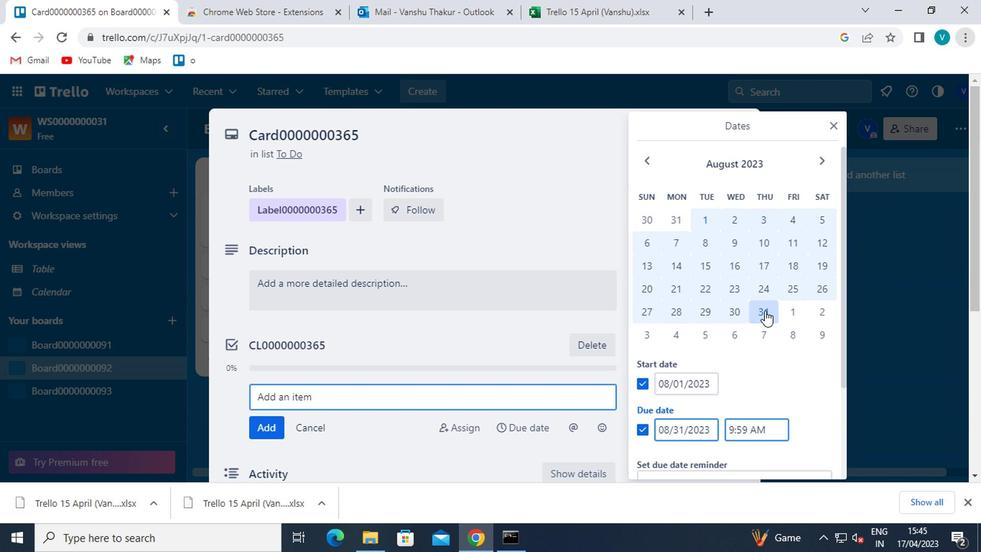 
Action: Mouse moved to (729, 339)
Screenshot: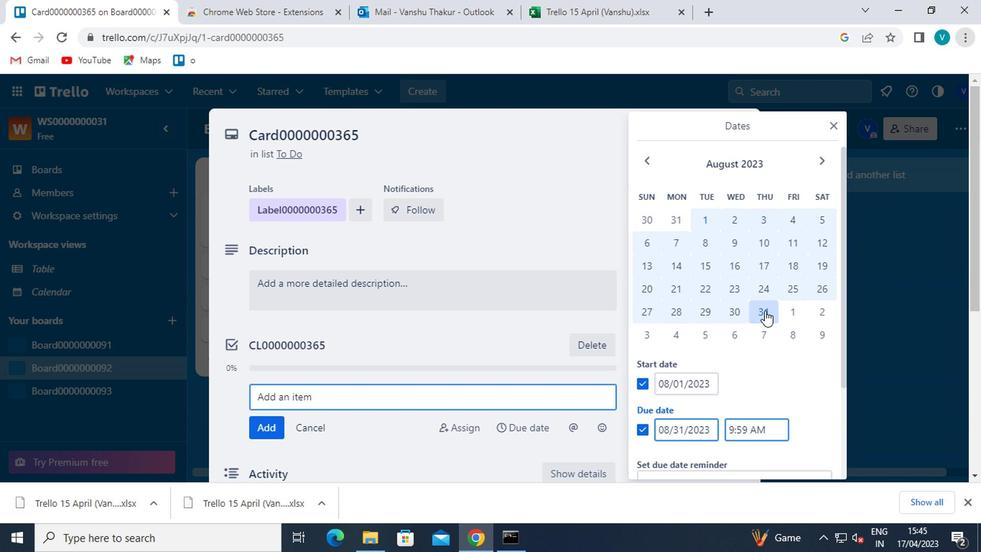 
Action: Mouse scrolled (729, 339) with delta (0, 0)
Screenshot: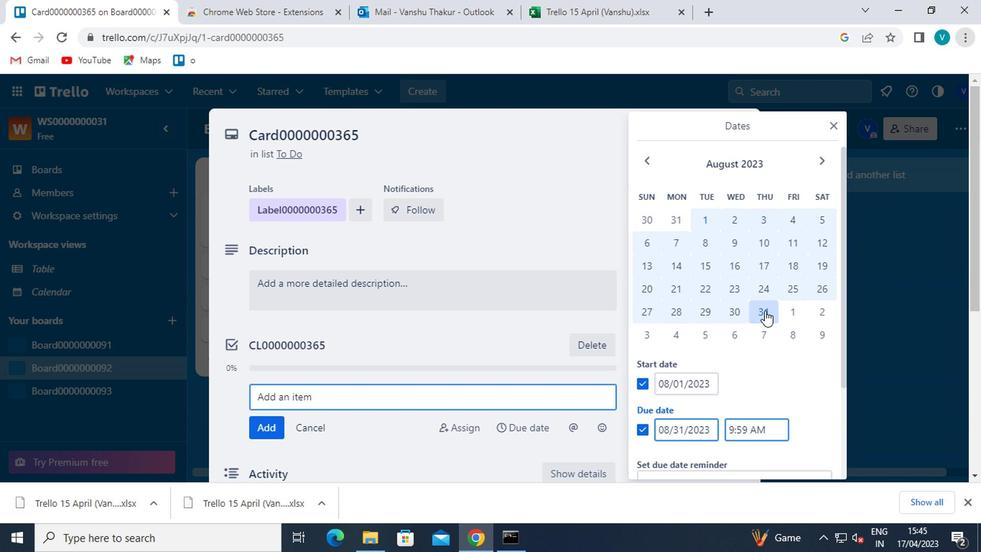 
Action: Mouse moved to (729, 339)
Screenshot: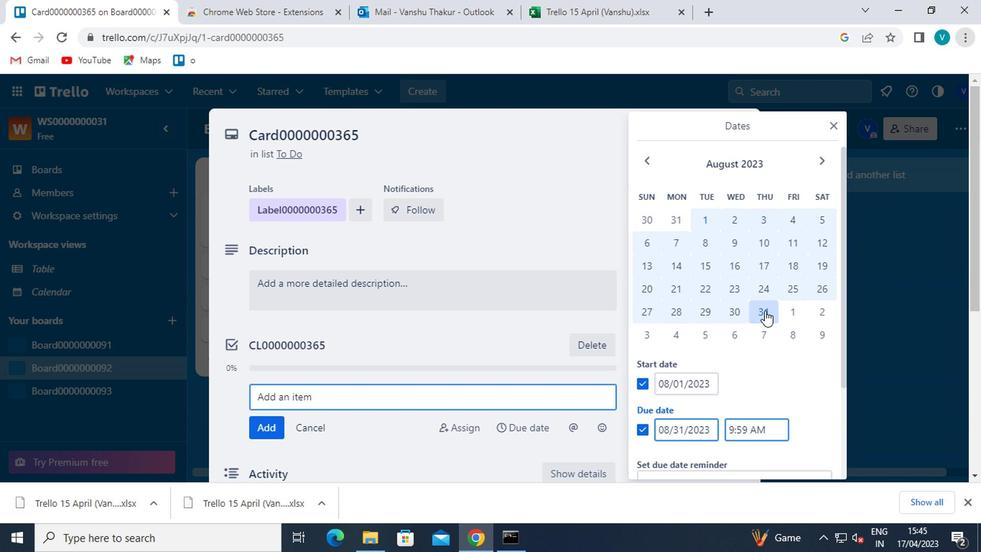 
Action: Mouse scrolled (729, 339) with delta (0, 0)
Screenshot: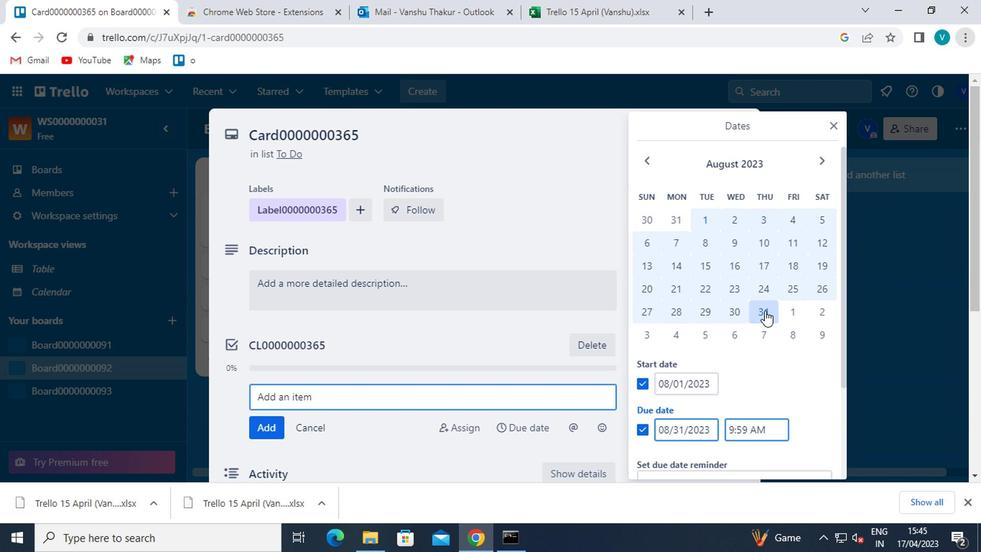 
Action: Mouse moved to (674, 421)
Screenshot: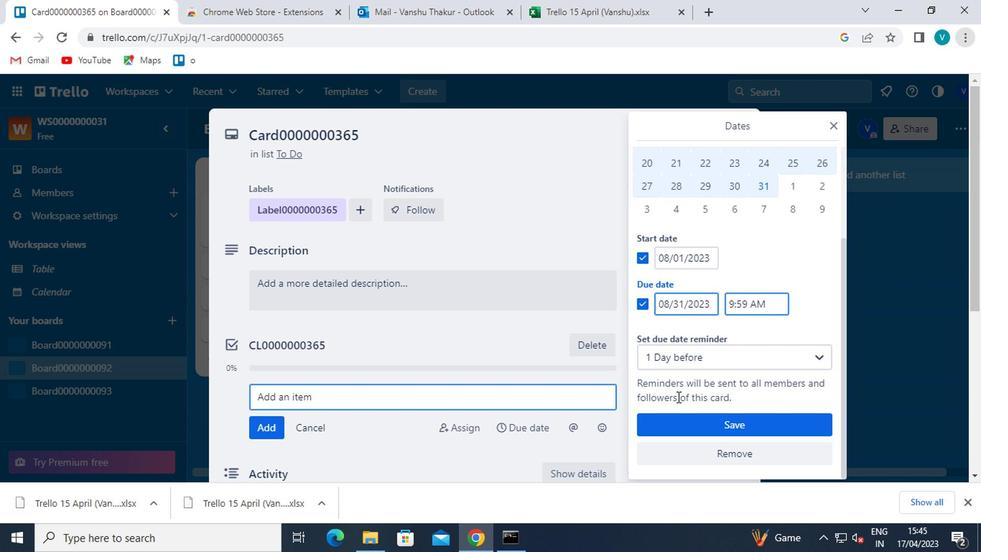 
Action: Mouse pressed left at (674, 421)
Screenshot: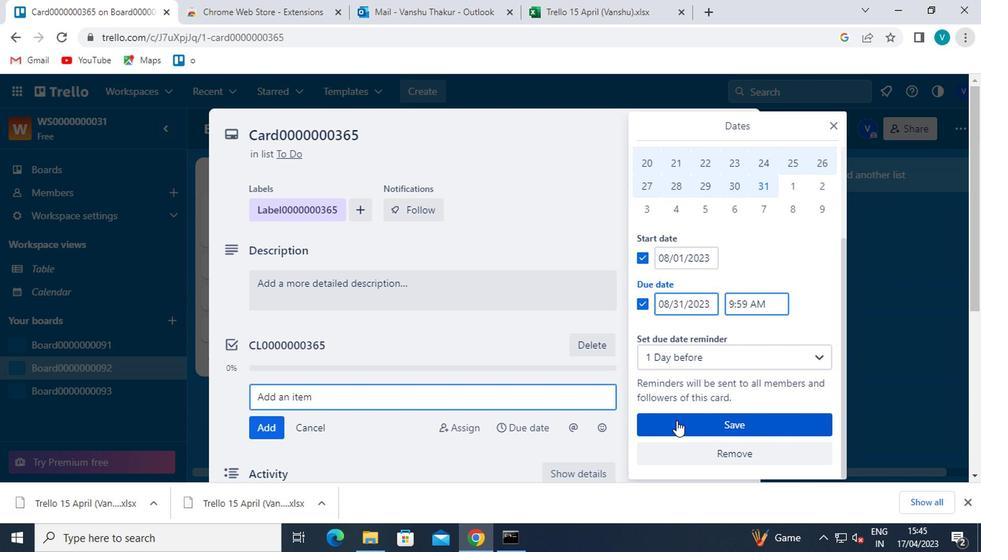 
